 Task: Create a due date automation trigger when advanced on, on the monday after a card is due add fields without custom field "Resume" set to a date between 1 and 7 days from now at 11:00 AM.
Action: Mouse moved to (1068, 79)
Screenshot: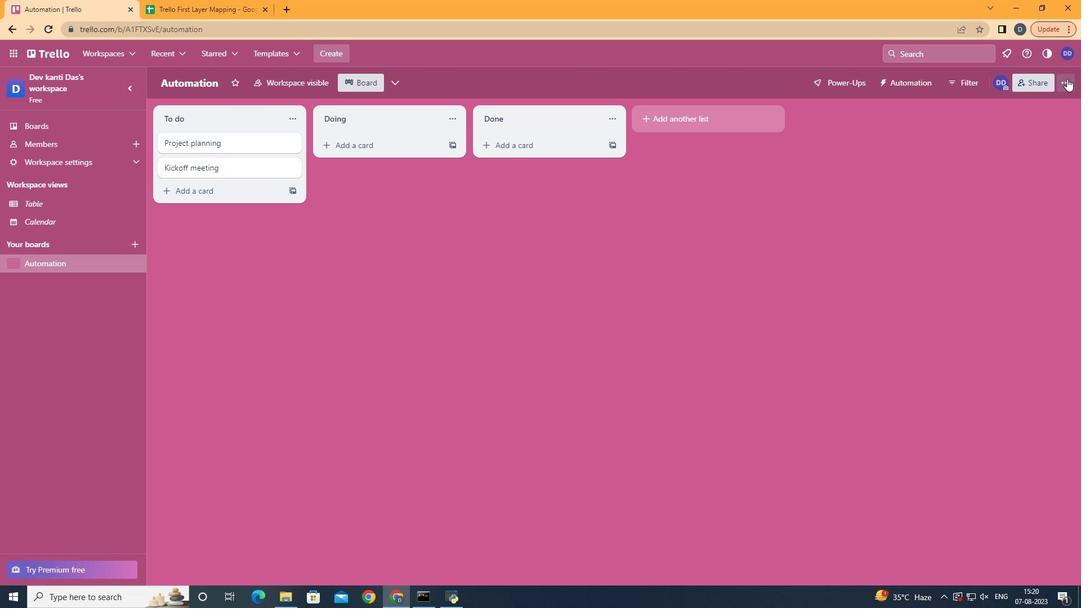 
Action: Mouse pressed left at (1068, 79)
Screenshot: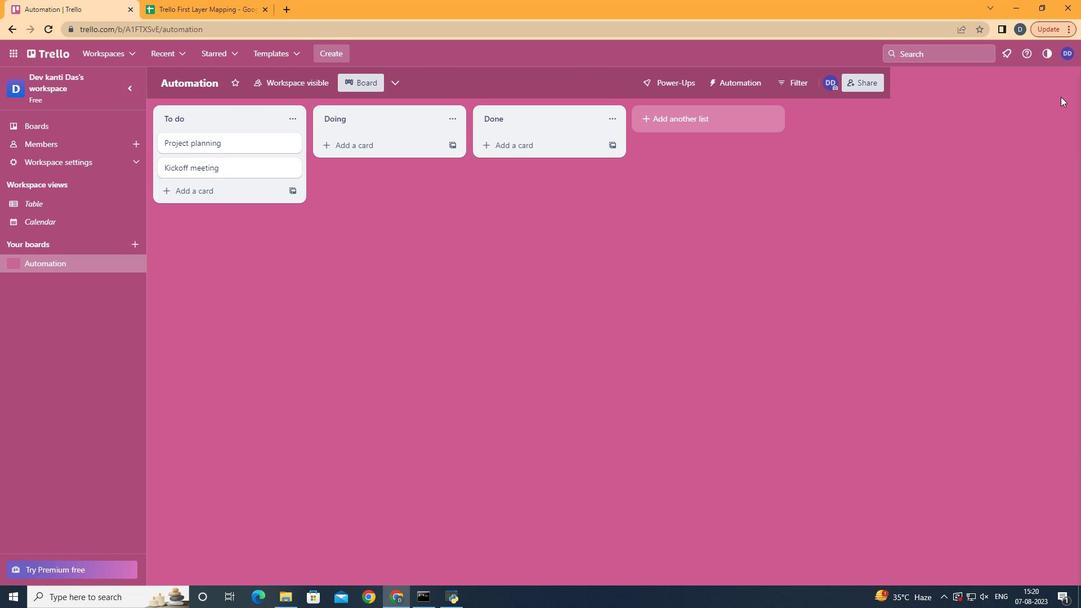 
Action: Mouse moved to (983, 243)
Screenshot: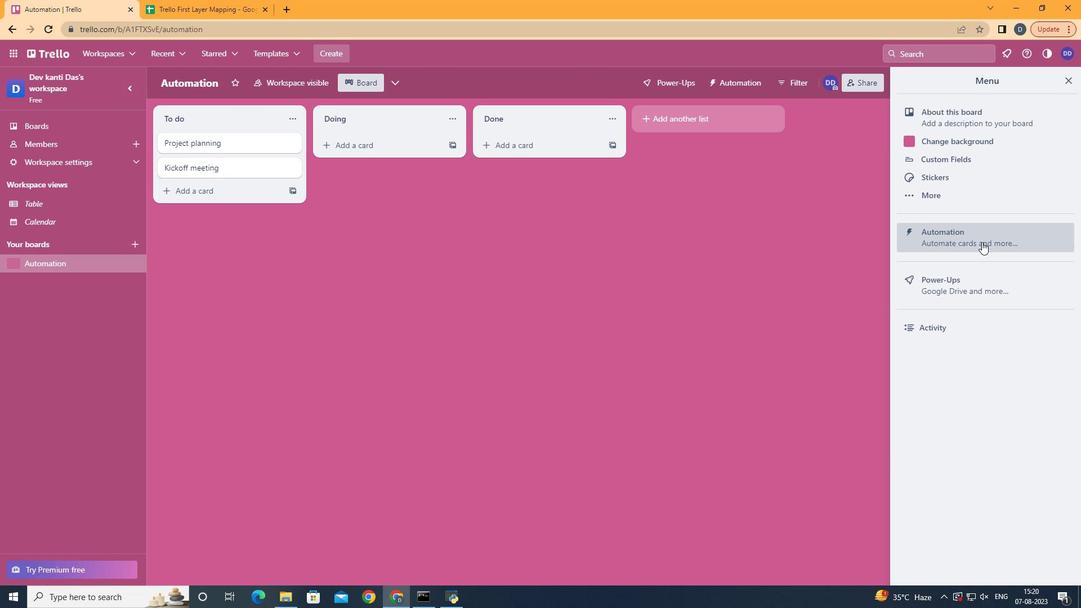 
Action: Mouse pressed left at (983, 243)
Screenshot: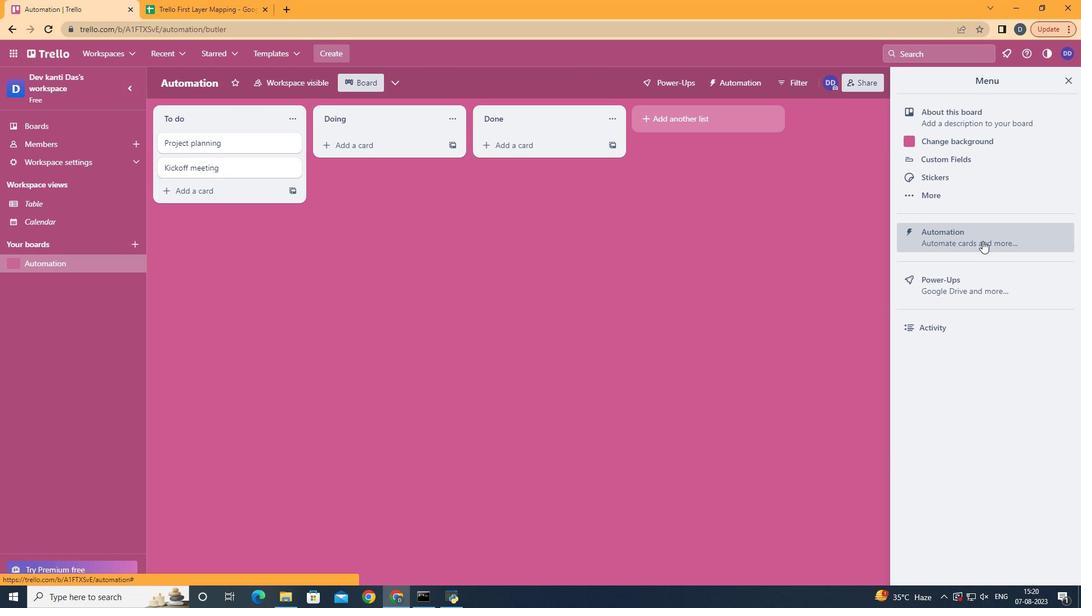 
Action: Mouse moved to (234, 232)
Screenshot: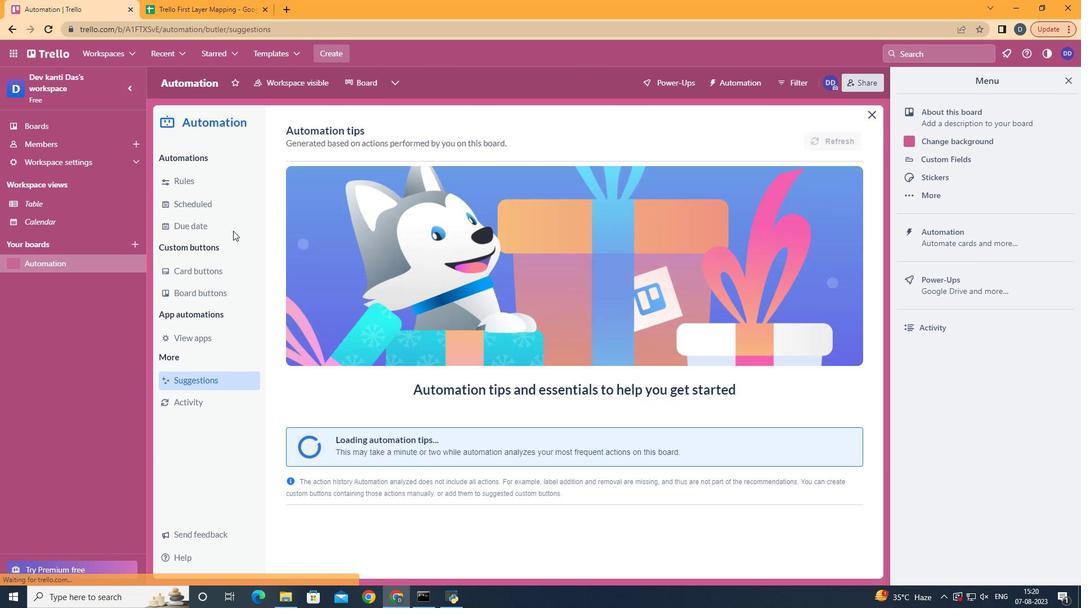 
Action: Mouse pressed left at (234, 232)
Screenshot: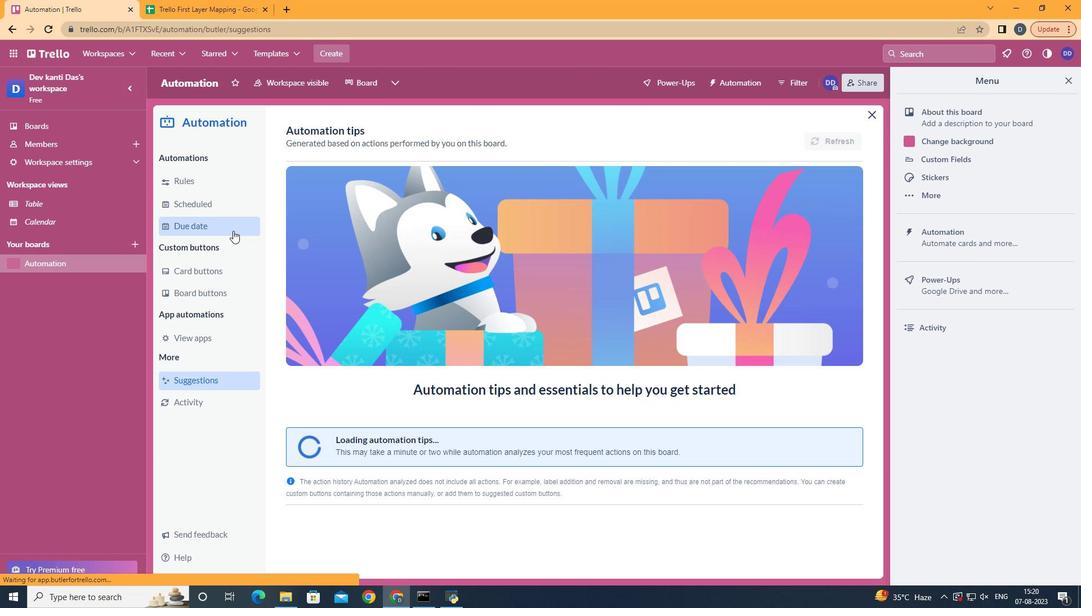 
Action: Mouse moved to (796, 139)
Screenshot: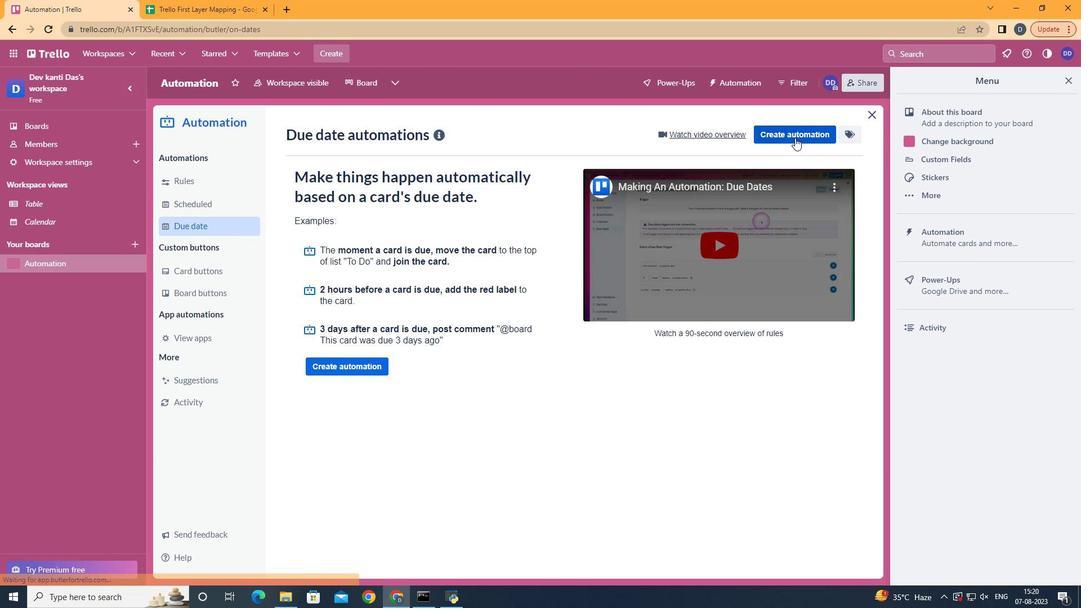 
Action: Mouse pressed left at (796, 139)
Screenshot: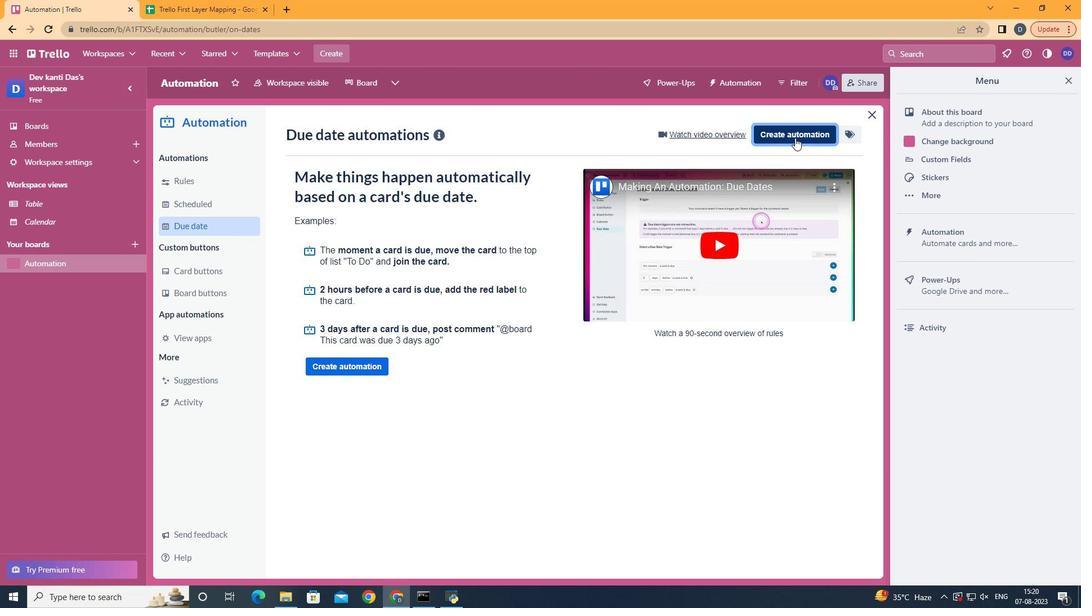 
Action: Mouse moved to (622, 242)
Screenshot: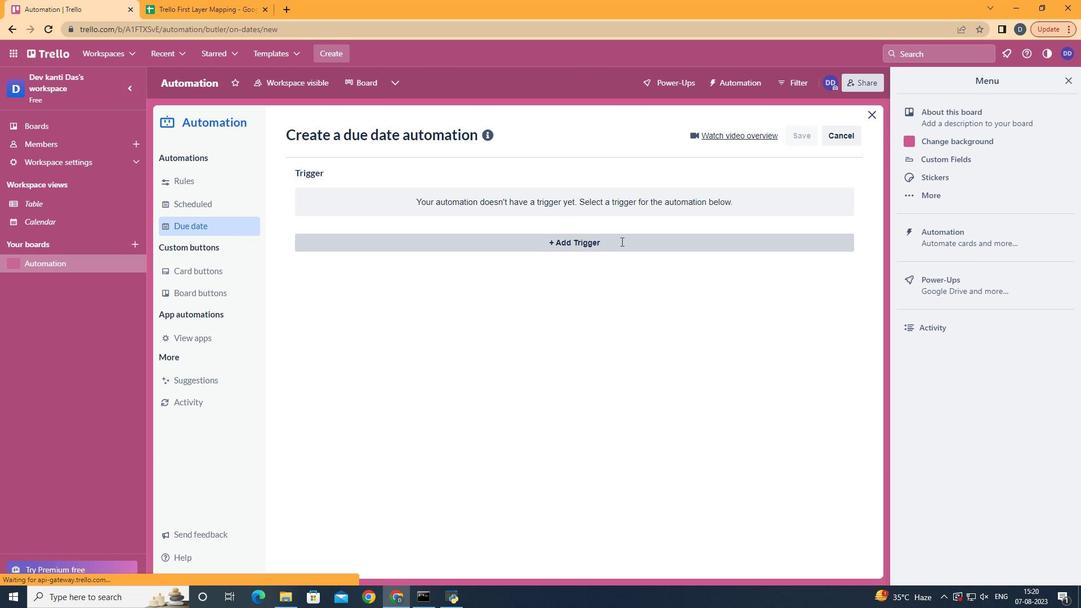 
Action: Mouse pressed left at (622, 242)
Screenshot: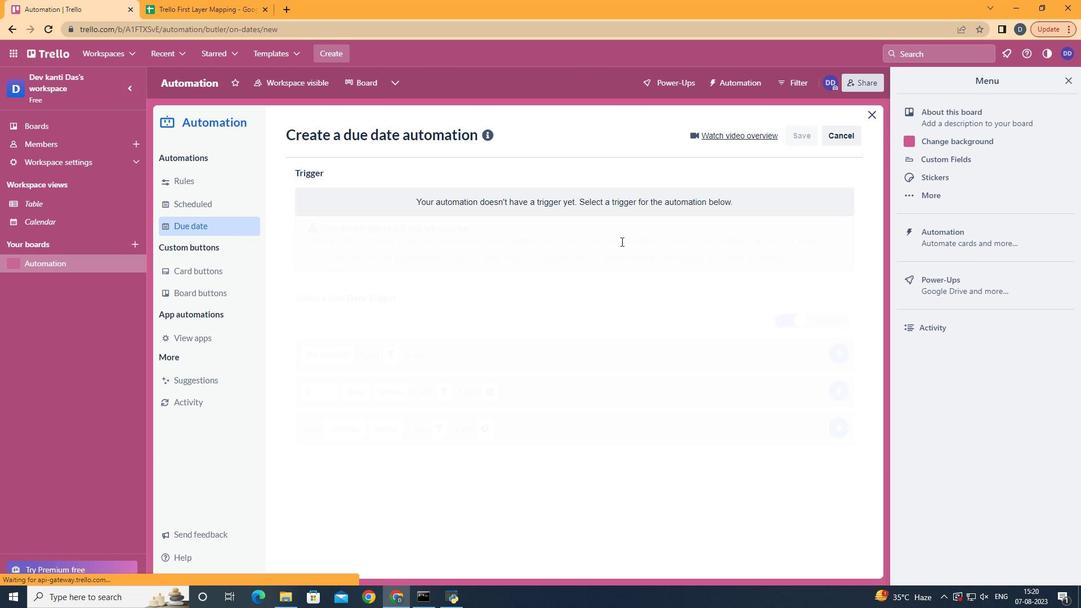 
Action: Mouse moved to (370, 291)
Screenshot: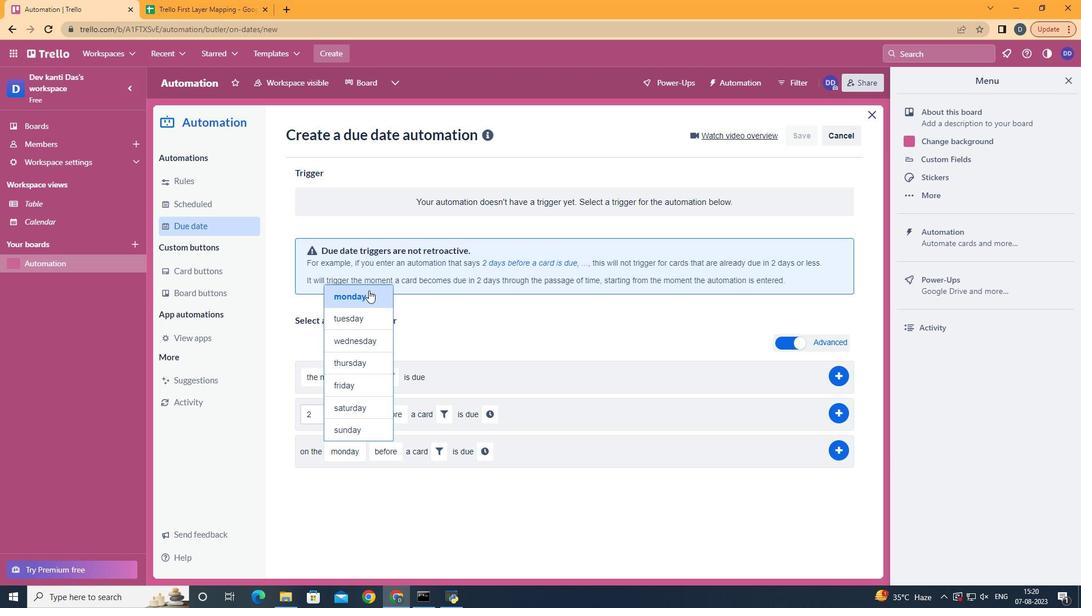 
Action: Mouse pressed left at (370, 291)
Screenshot: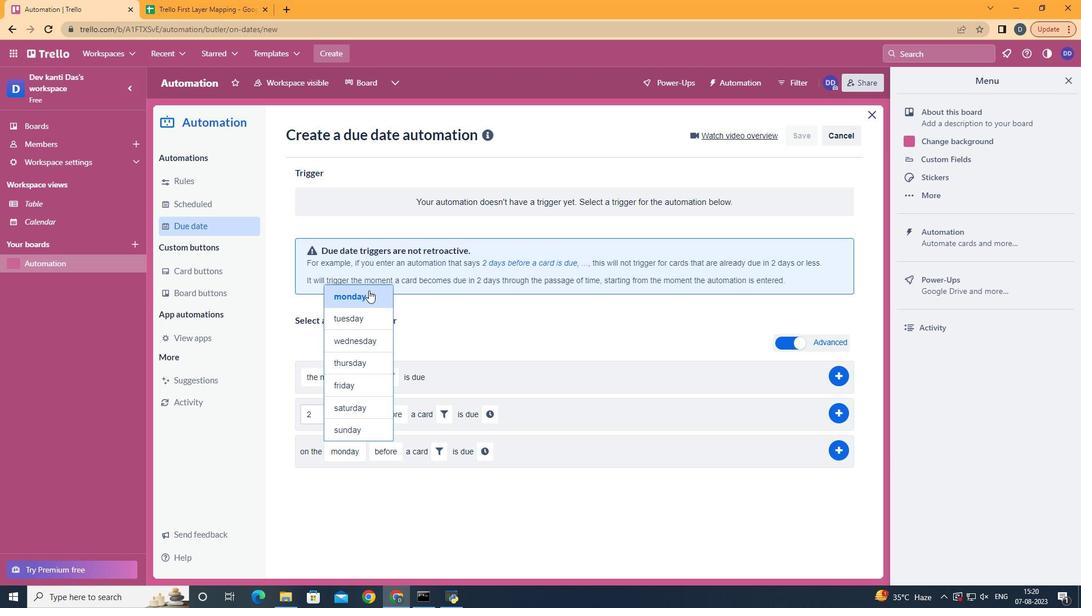 
Action: Mouse moved to (390, 491)
Screenshot: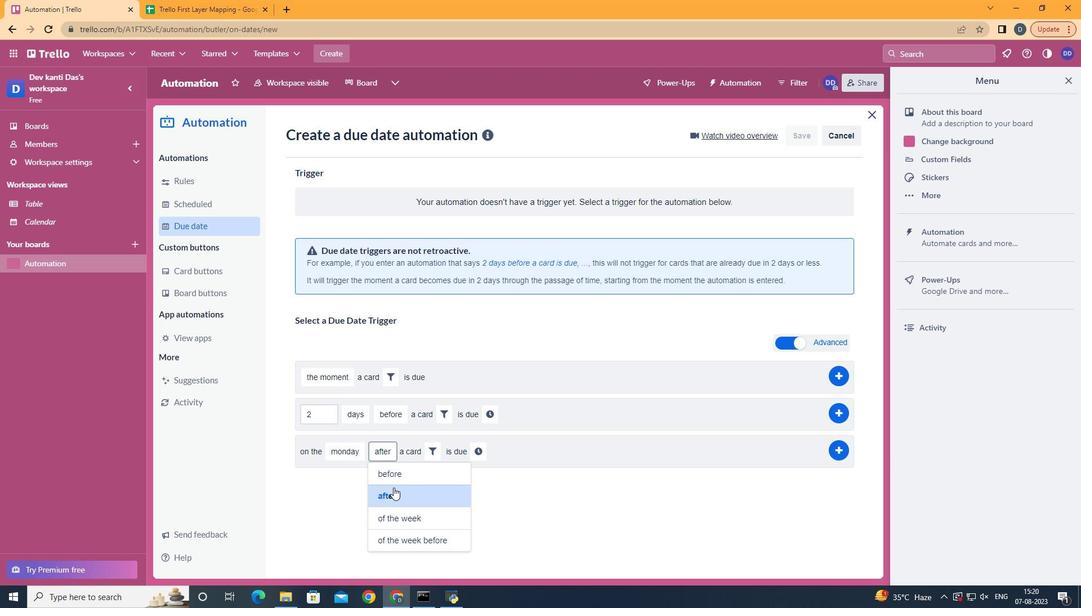 
Action: Mouse pressed left at (390, 491)
Screenshot: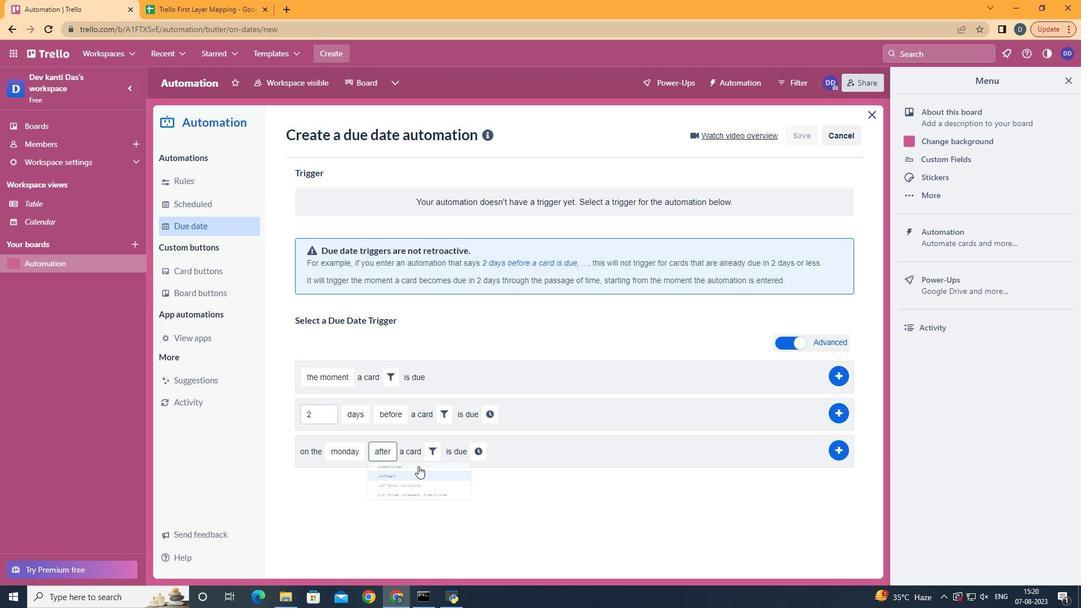 
Action: Mouse moved to (431, 451)
Screenshot: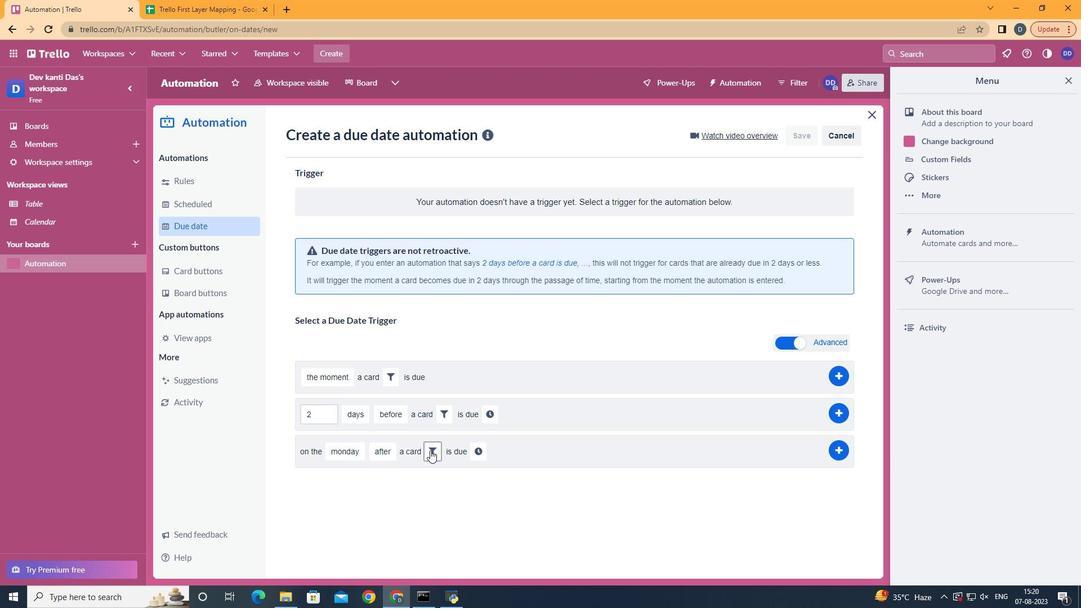 
Action: Mouse pressed left at (431, 451)
Screenshot: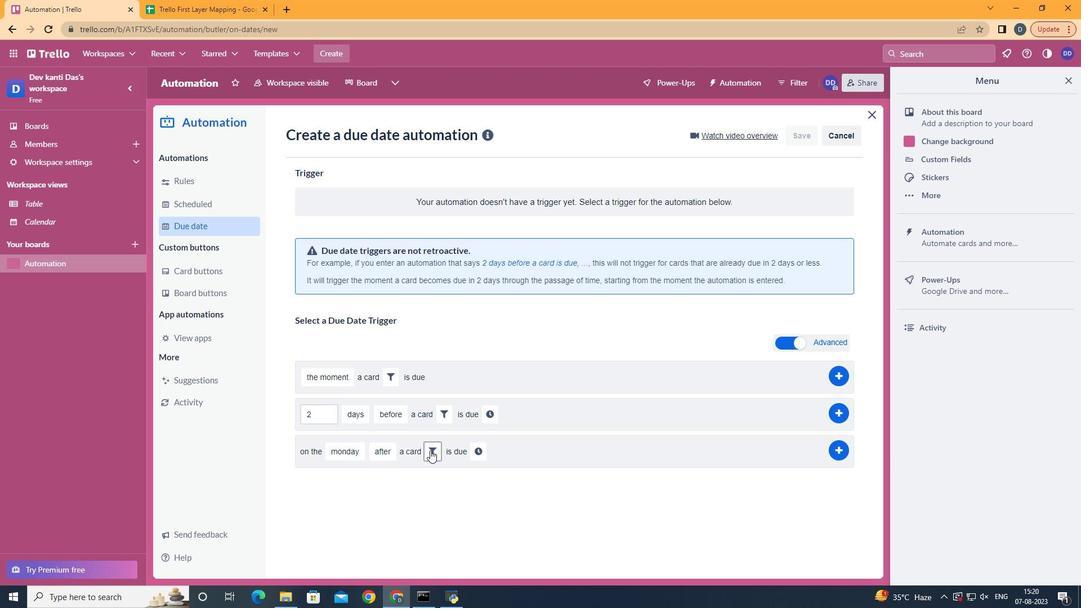 
Action: Mouse moved to (610, 491)
Screenshot: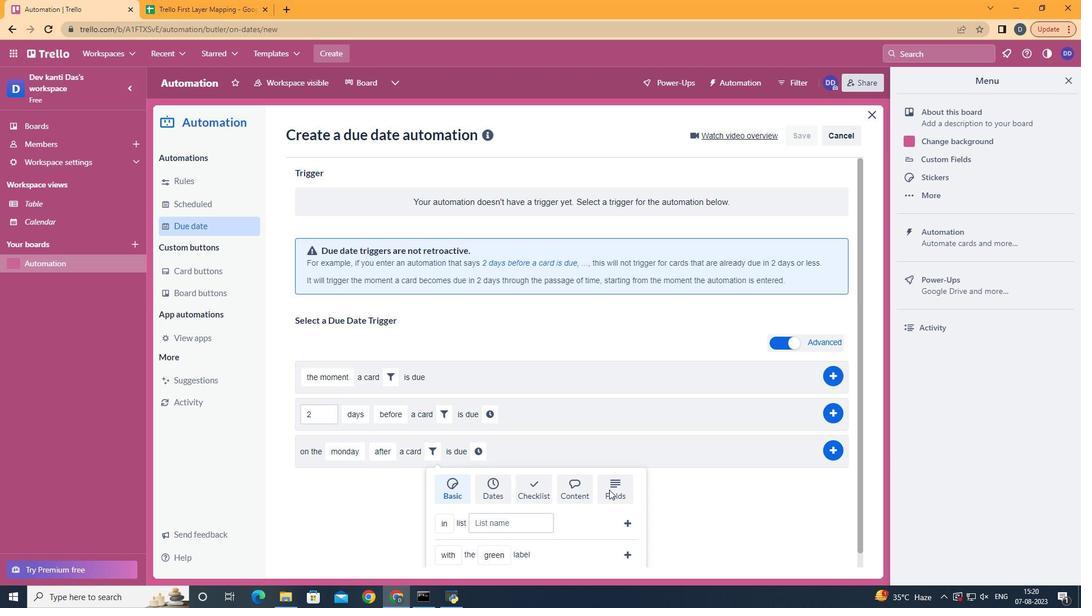 
Action: Mouse pressed left at (610, 491)
Screenshot: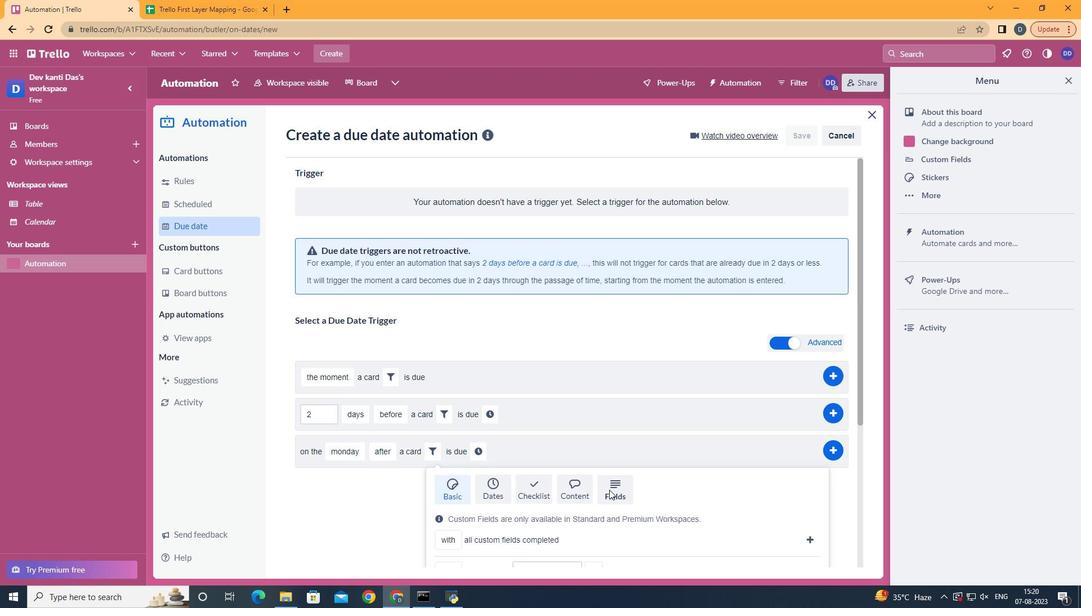 
Action: Mouse moved to (610, 491)
Screenshot: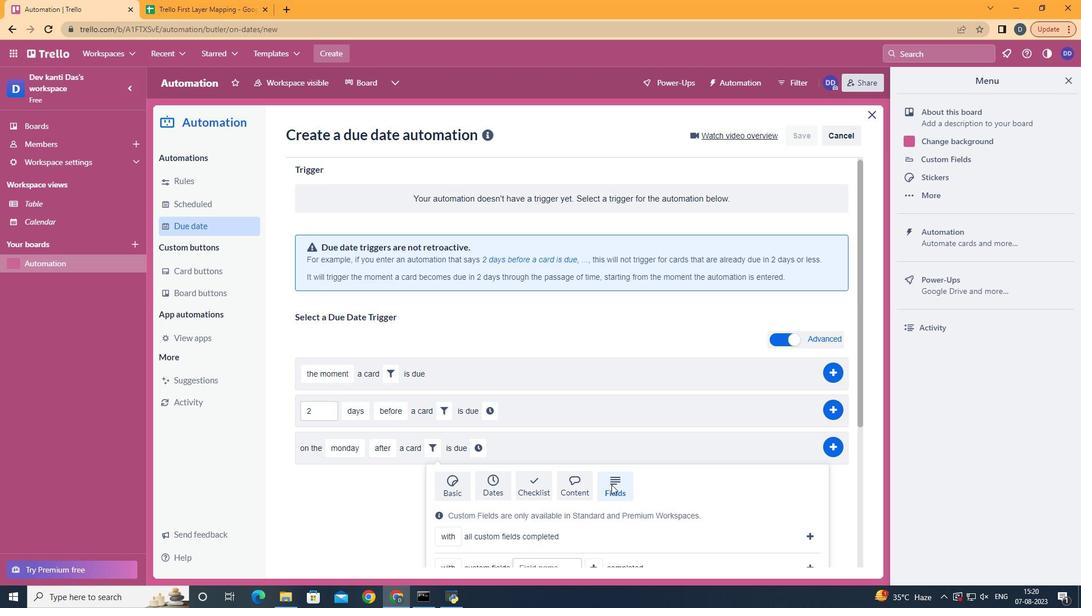 
Action: Mouse scrolled (610, 490) with delta (0, 0)
Screenshot: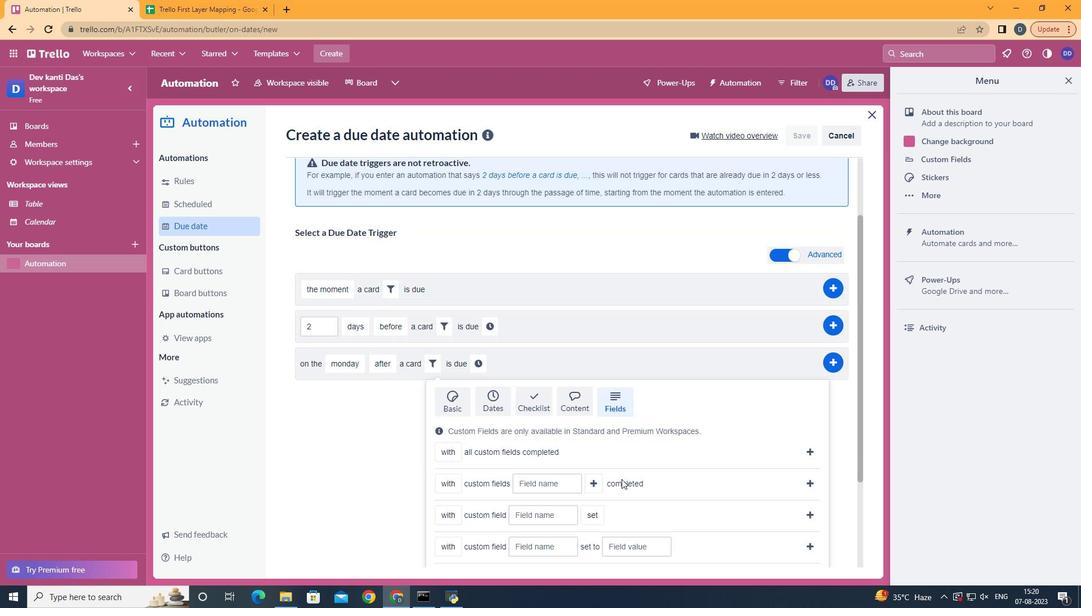 
Action: Mouse scrolled (610, 490) with delta (0, 0)
Screenshot: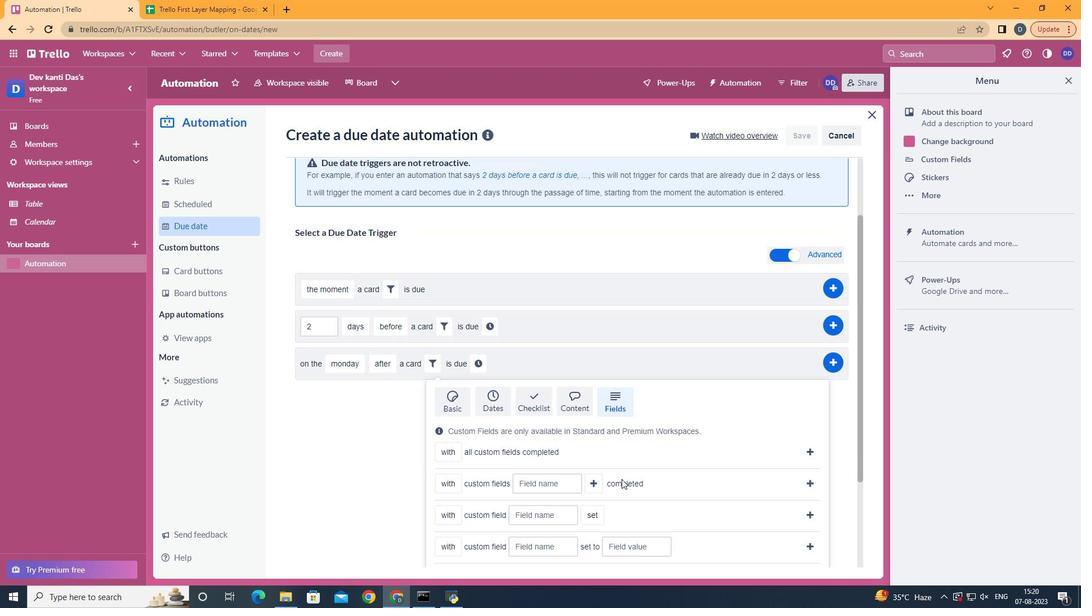 
Action: Mouse scrolled (610, 490) with delta (0, 0)
Screenshot: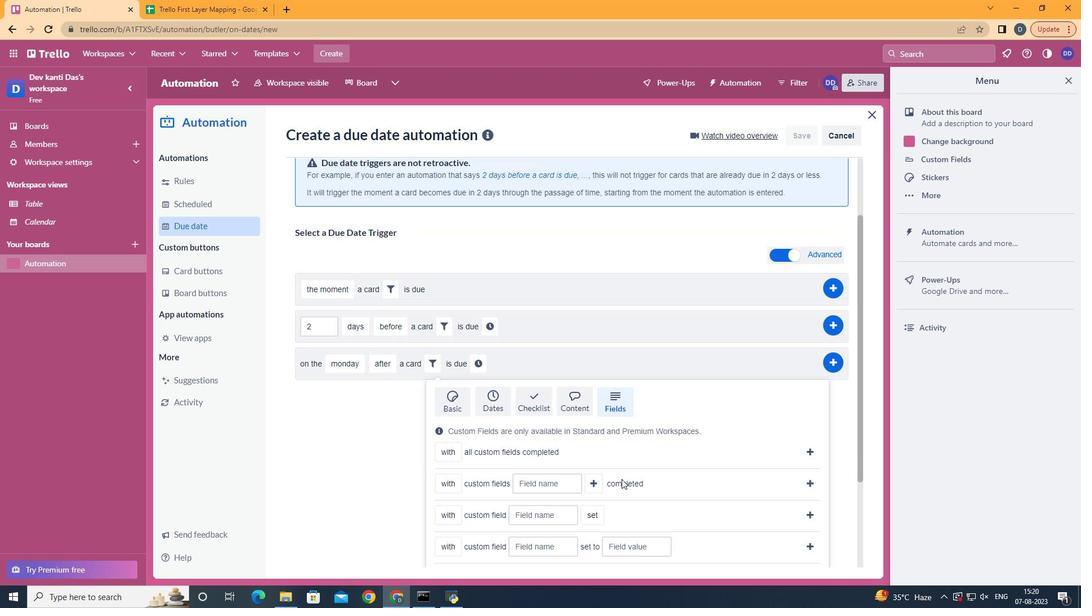 
Action: Mouse scrolled (610, 490) with delta (0, 0)
Screenshot: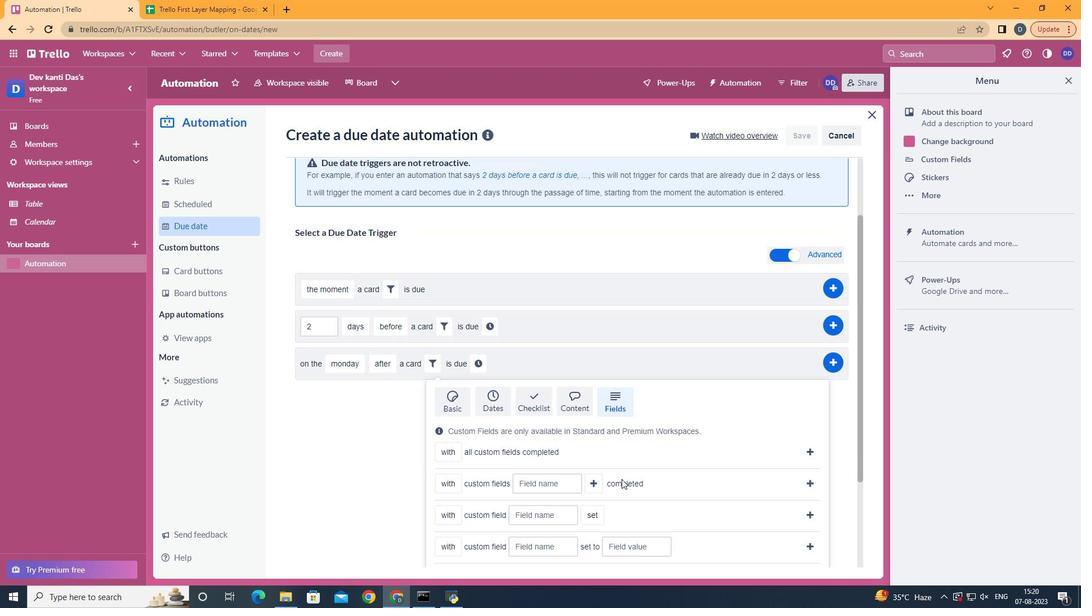 
Action: Mouse scrolled (610, 490) with delta (0, 0)
Screenshot: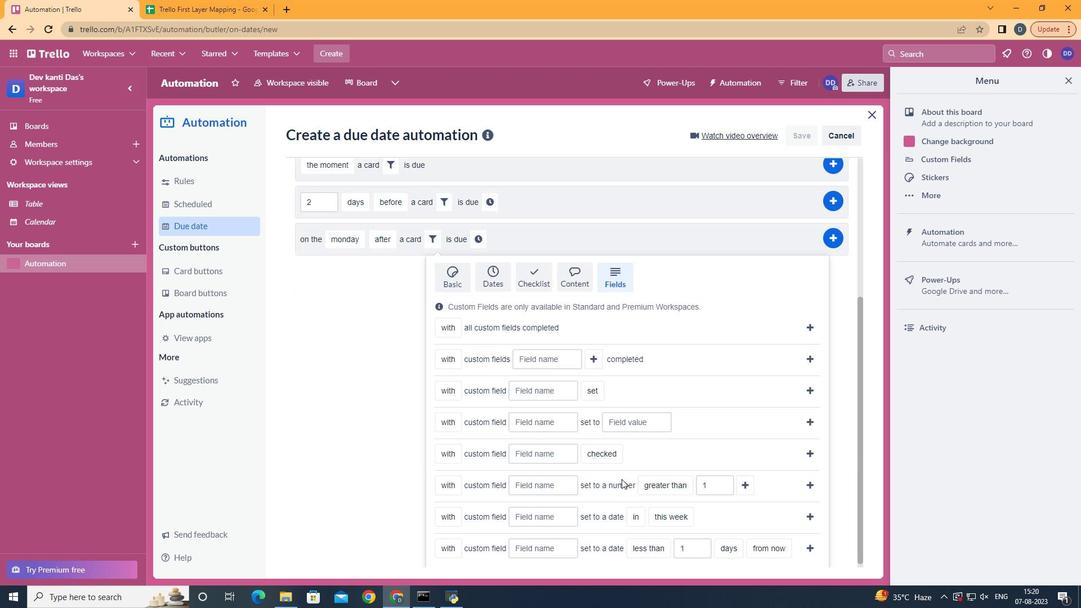
Action: Mouse moved to (610, 488)
Screenshot: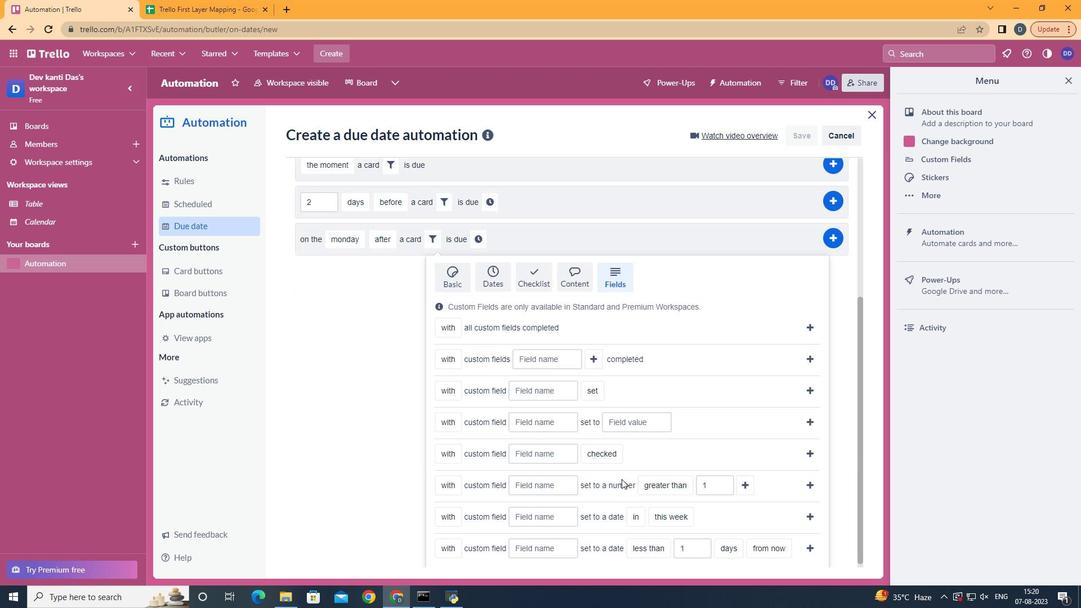 
Action: Mouse scrolled (610, 488) with delta (0, 0)
Screenshot: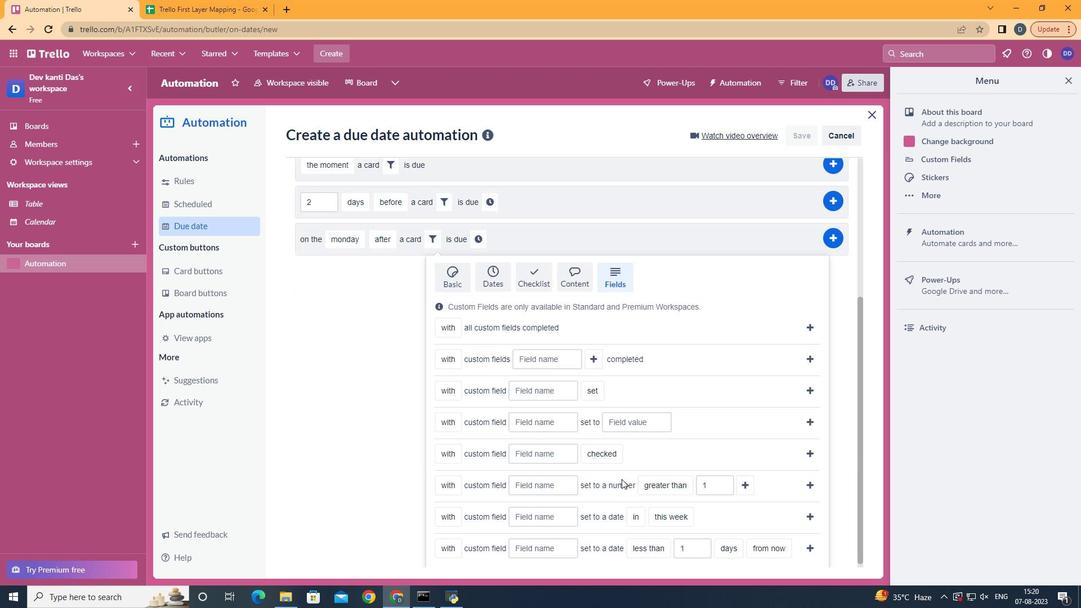 
Action: Mouse moved to (465, 516)
Screenshot: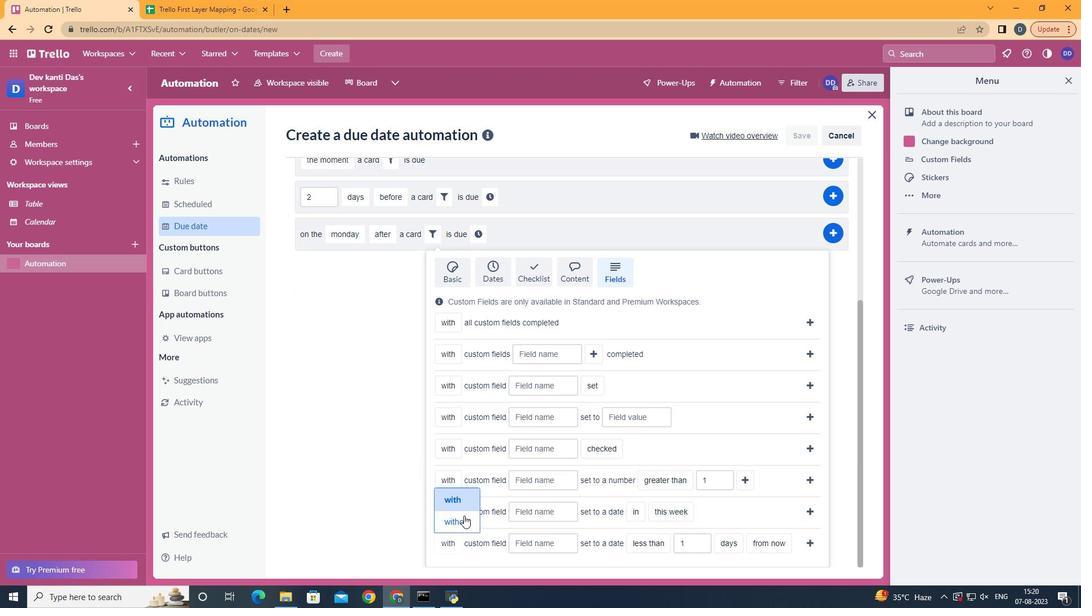 
Action: Mouse pressed left at (465, 516)
Screenshot: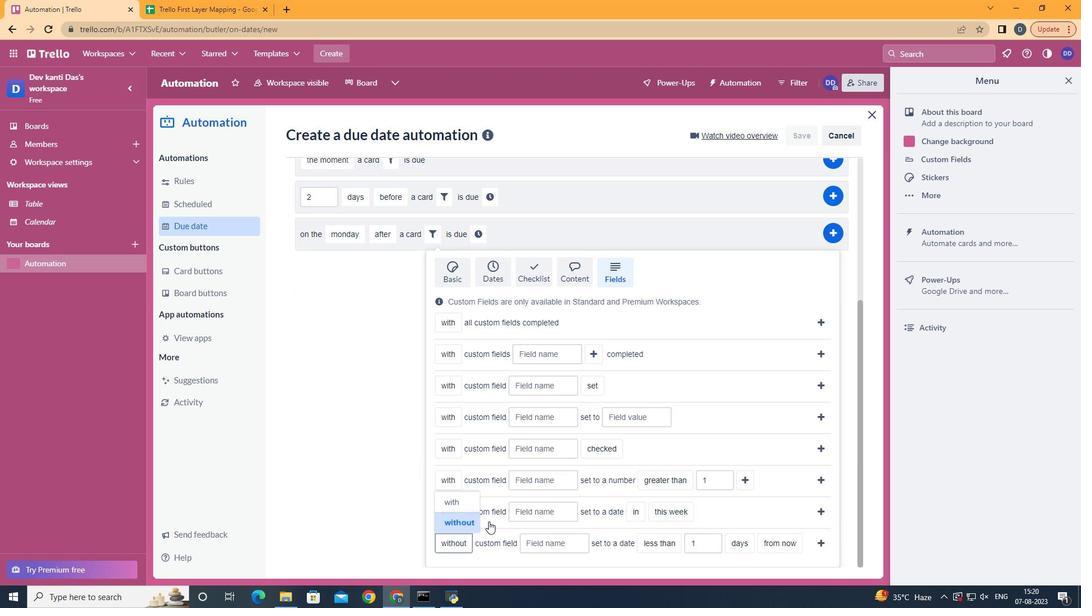 
Action: Mouse moved to (545, 546)
Screenshot: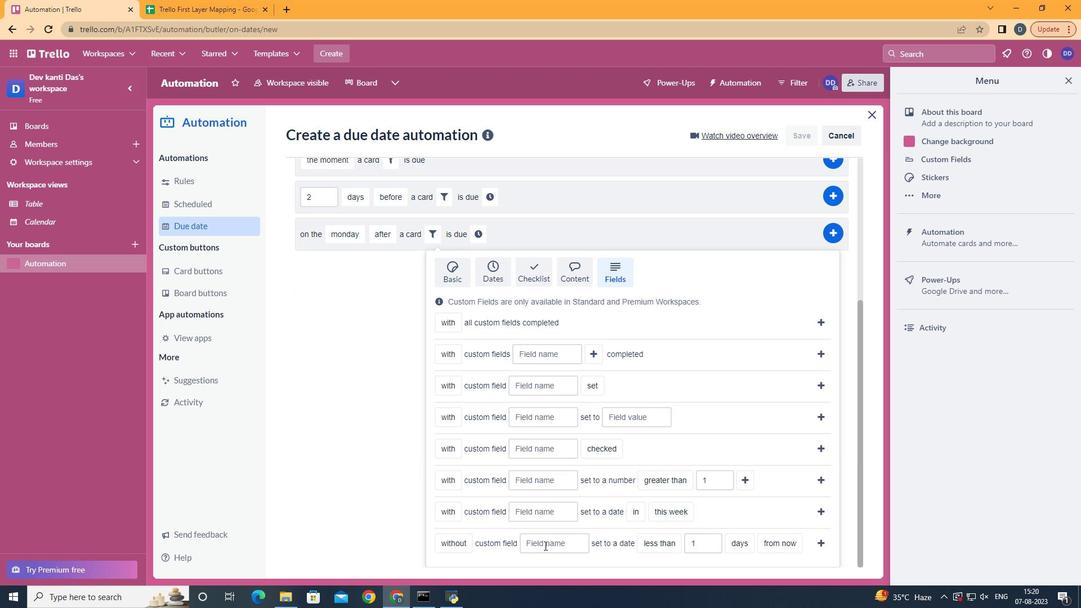 
Action: Mouse pressed left at (545, 546)
Screenshot: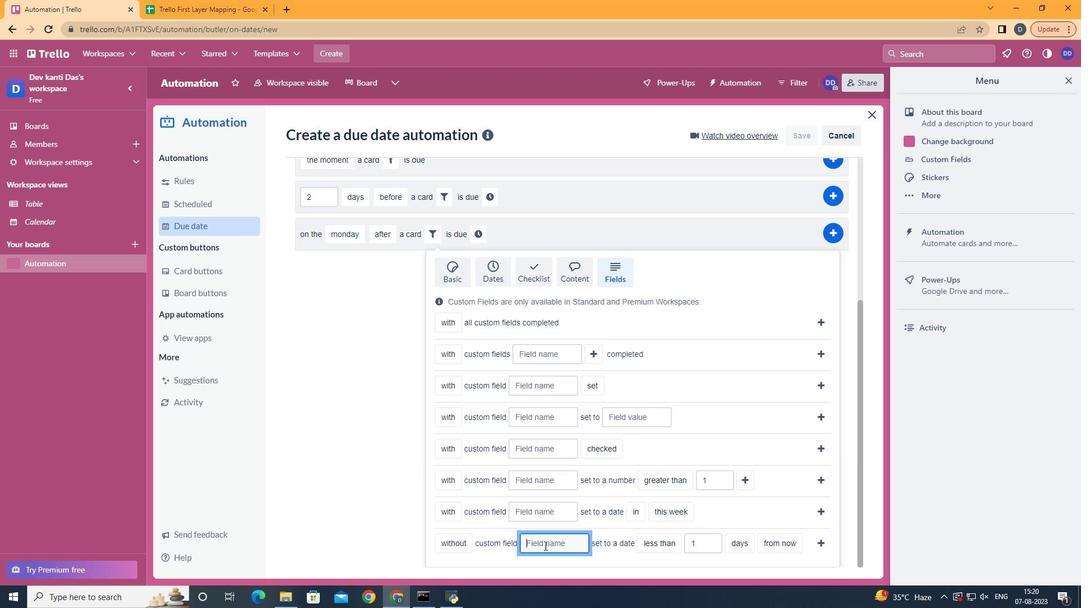 
Action: Key pressed <Key.shift>Resume
Screenshot: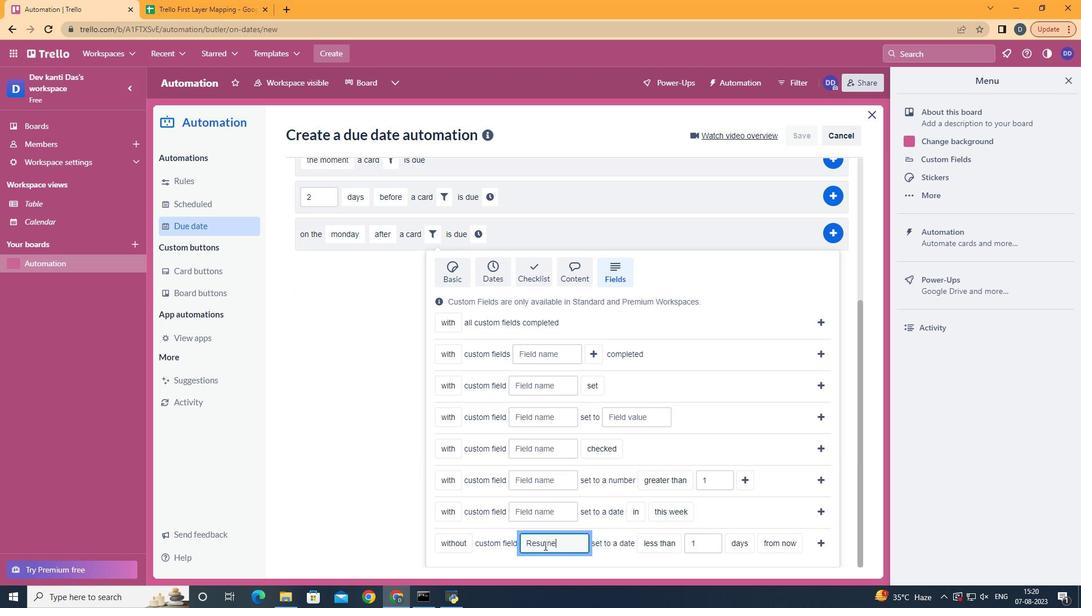 
Action: Mouse moved to (669, 528)
Screenshot: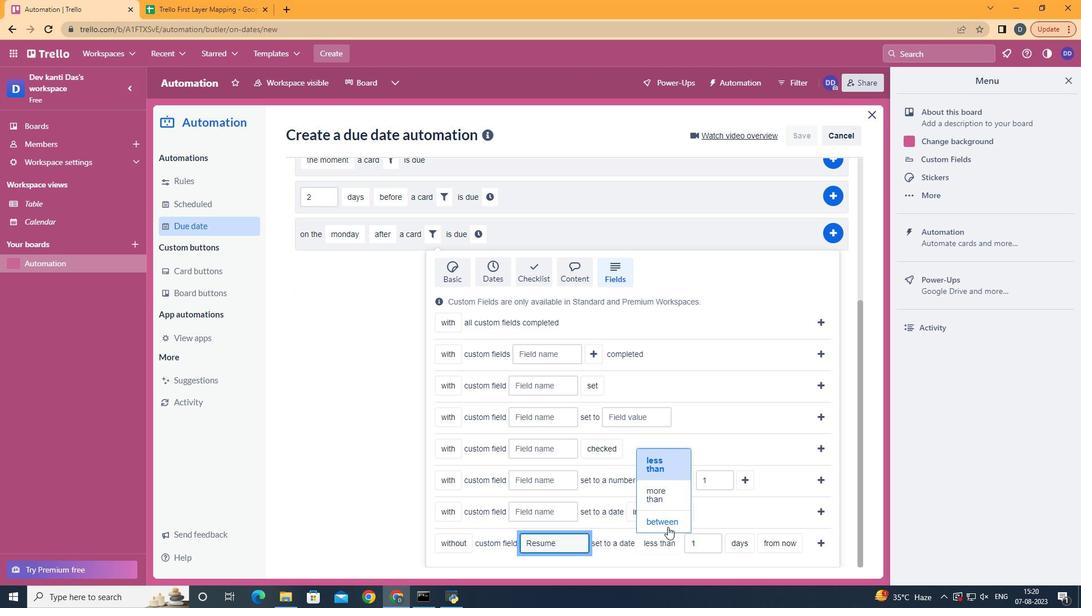 
Action: Mouse pressed left at (669, 528)
Screenshot: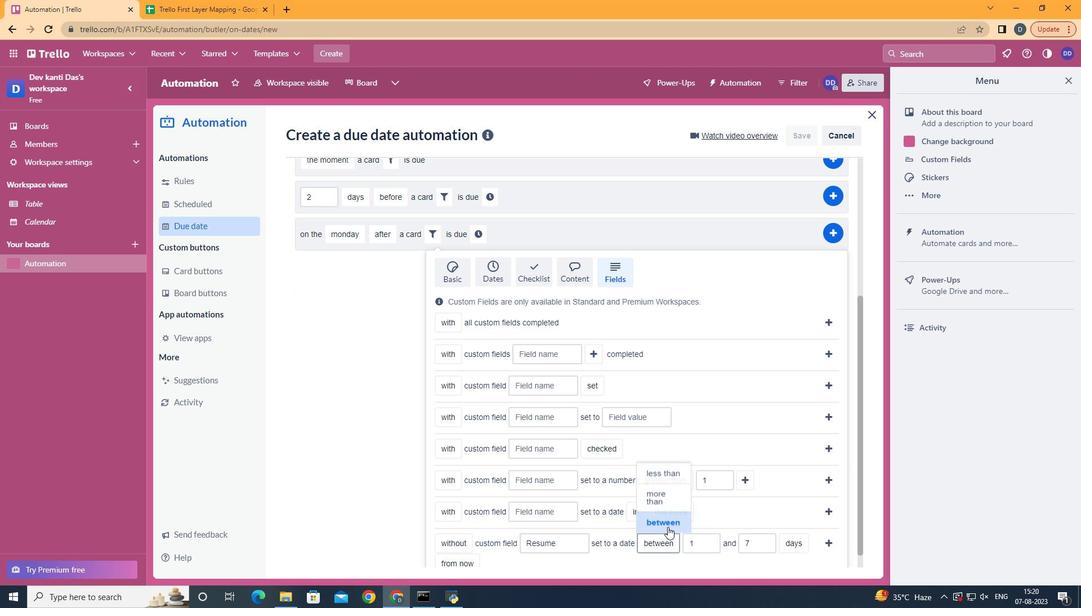
Action: Mouse moved to (733, 515)
Screenshot: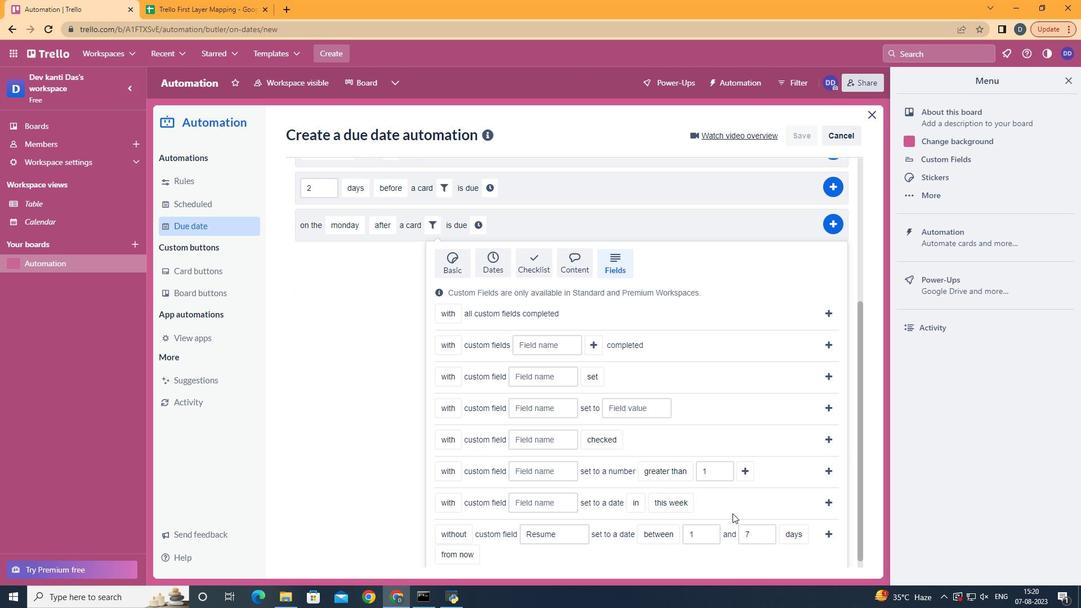
Action: Mouse scrolled (733, 515) with delta (0, 0)
Screenshot: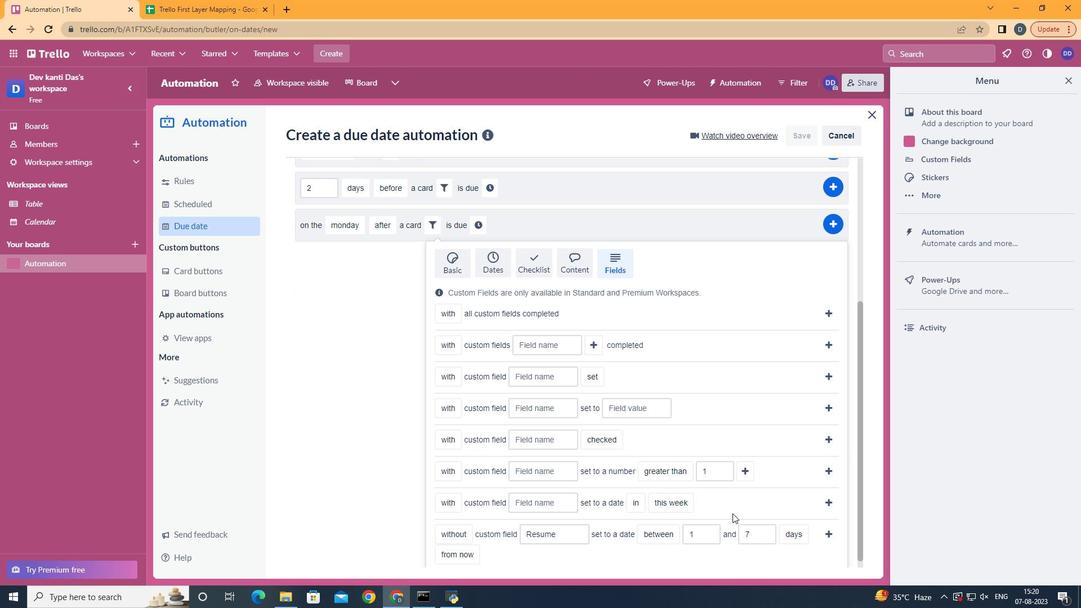 
Action: Mouse scrolled (733, 515) with delta (0, 0)
Screenshot: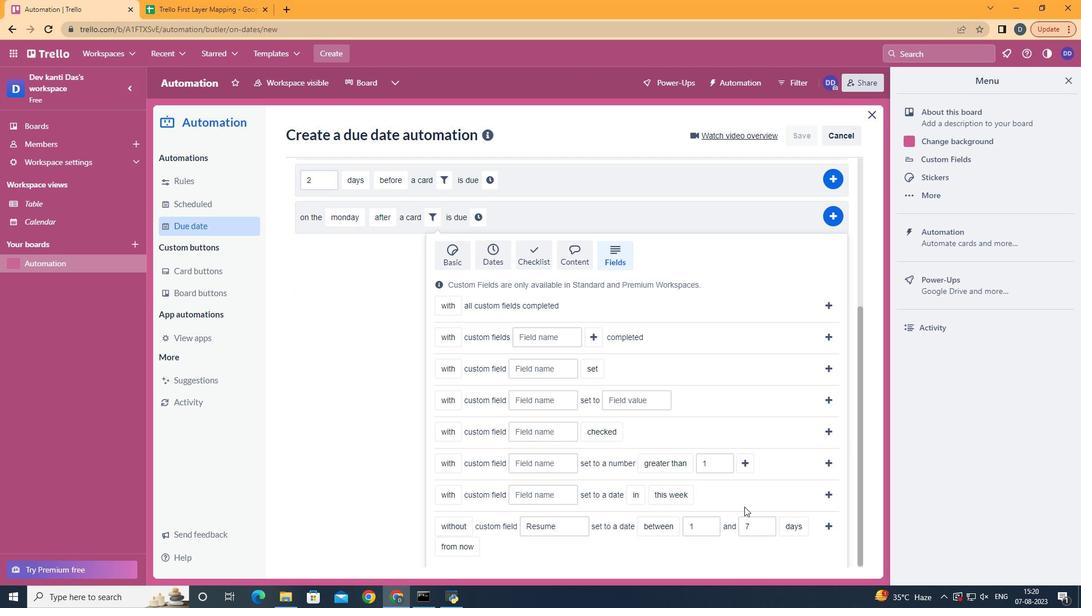 
Action: Mouse scrolled (733, 515) with delta (0, 0)
Screenshot: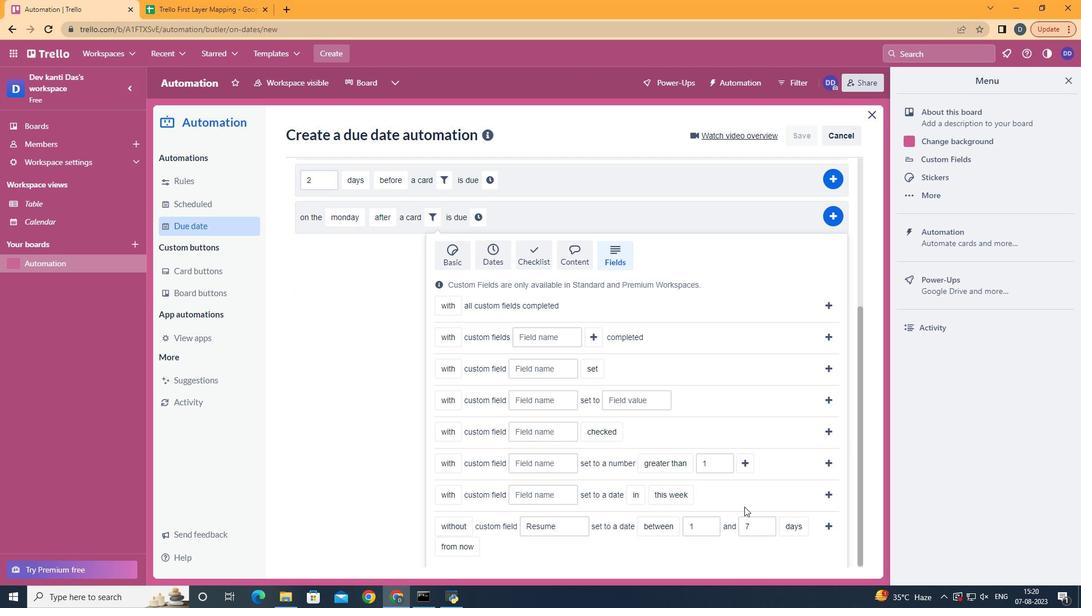 
Action: Mouse scrolled (733, 515) with delta (0, 0)
Screenshot: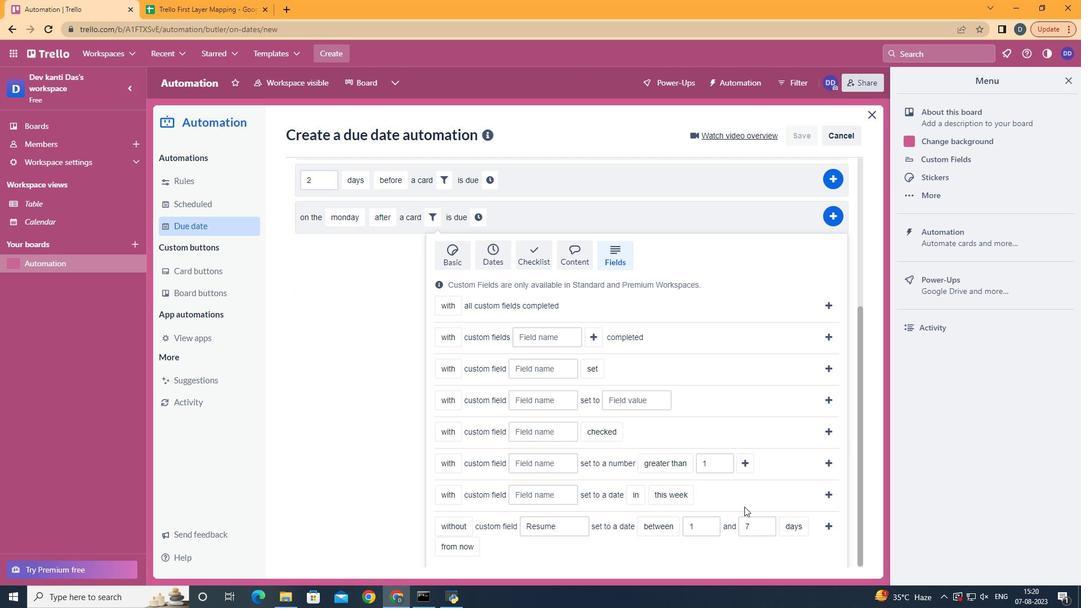 
Action: Mouse moved to (804, 485)
Screenshot: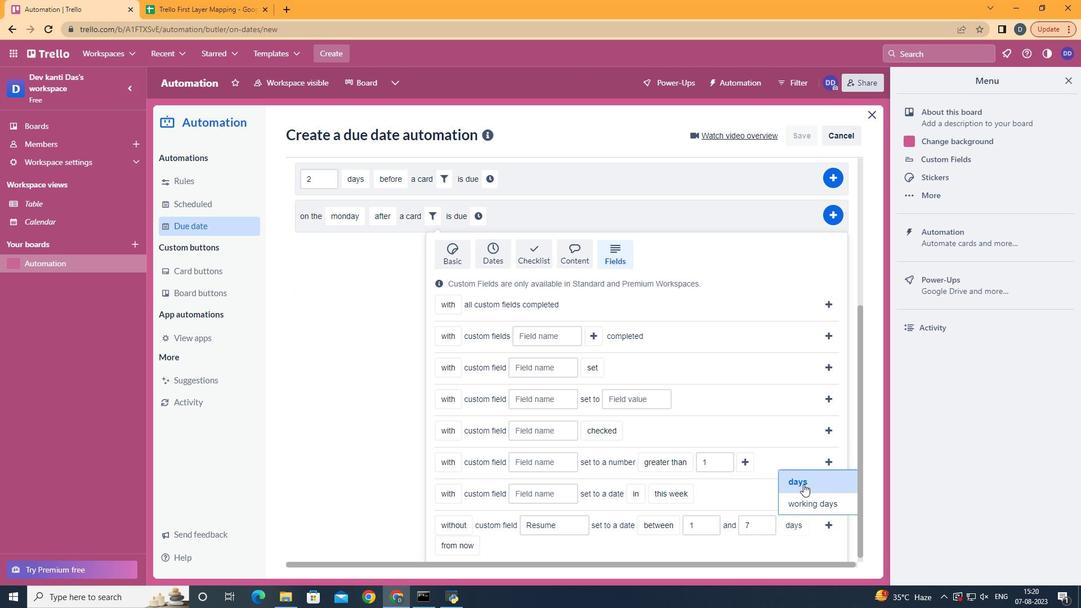 
Action: Mouse pressed left at (804, 485)
Screenshot: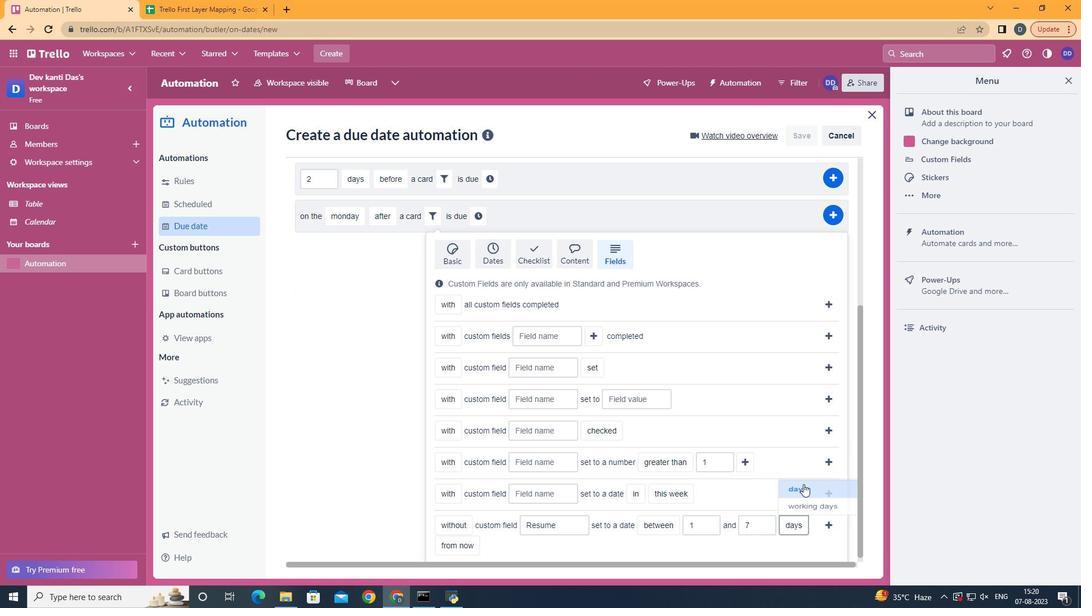
Action: Mouse moved to (469, 495)
Screenshot: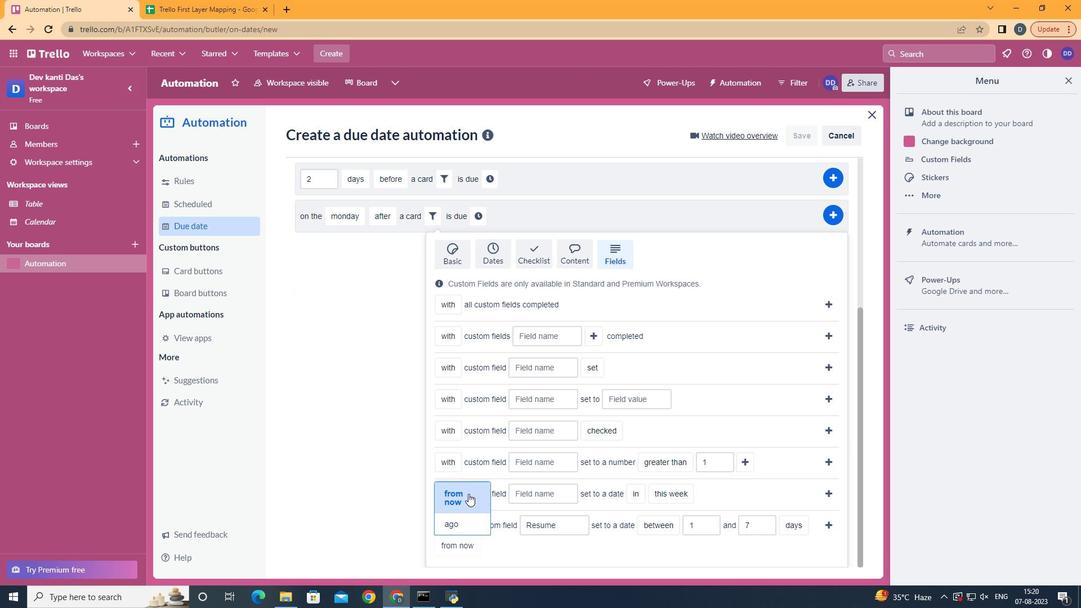 
Action: Mouse pressed left at (469, 495)
Screenshot: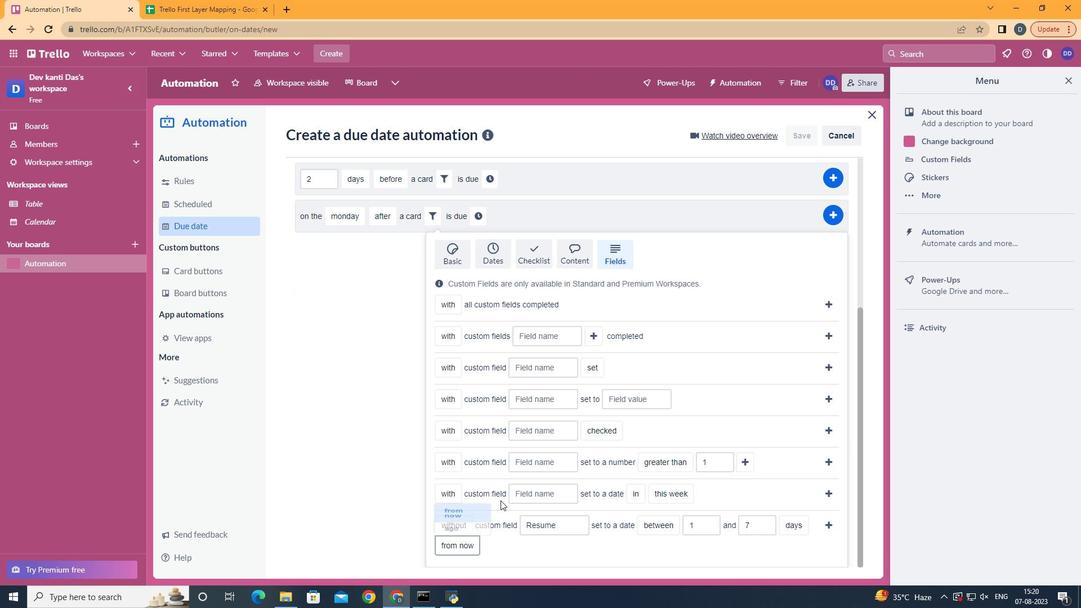 
Action: Mouse moved to (828, 527)
Screenshot: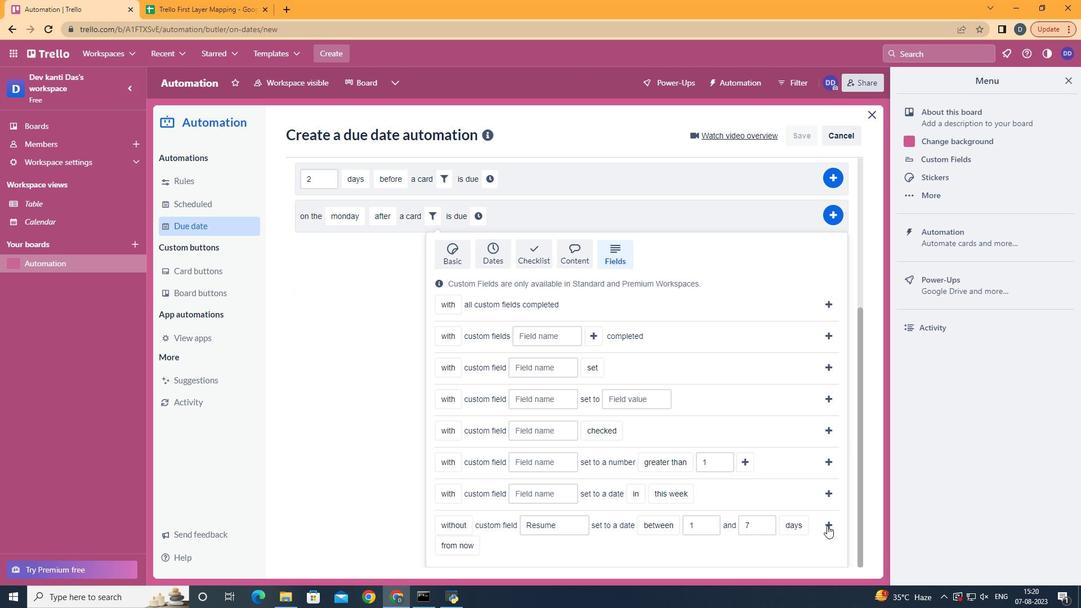 
Action: Mouse pressed left at (828, 527)
Screenshot: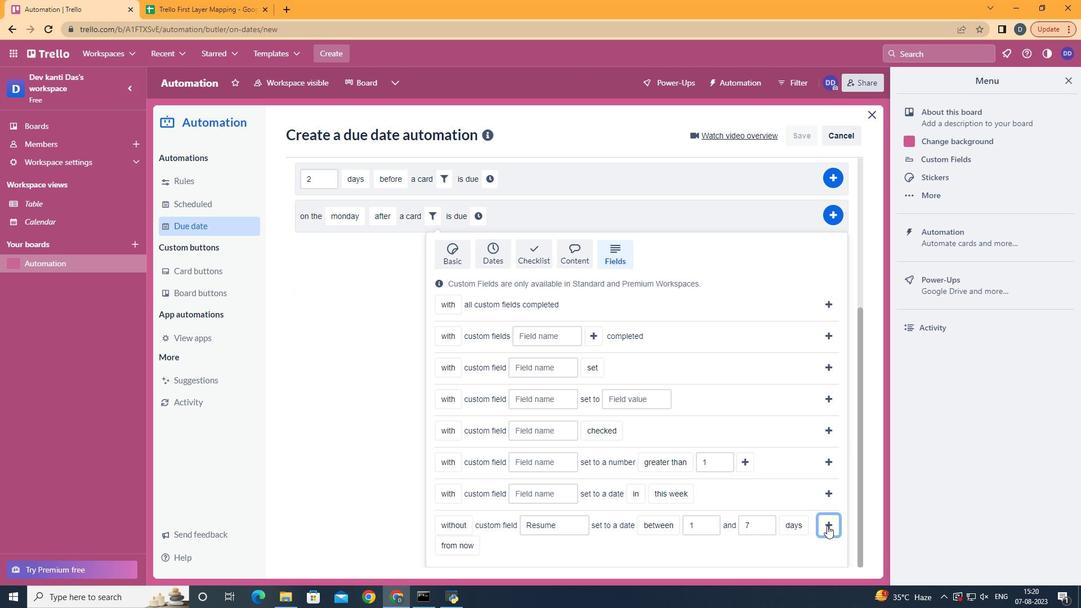 
Action: Mouse moved to (767, 451)
Screenshot: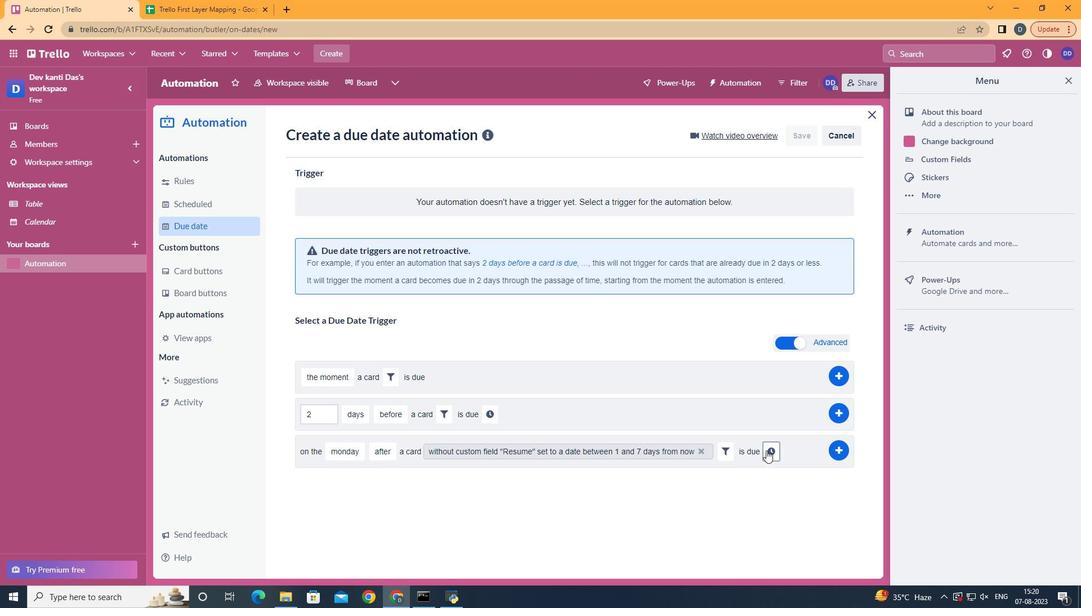 
Action: Mouse pressed left at (767, 451)
Screenshot: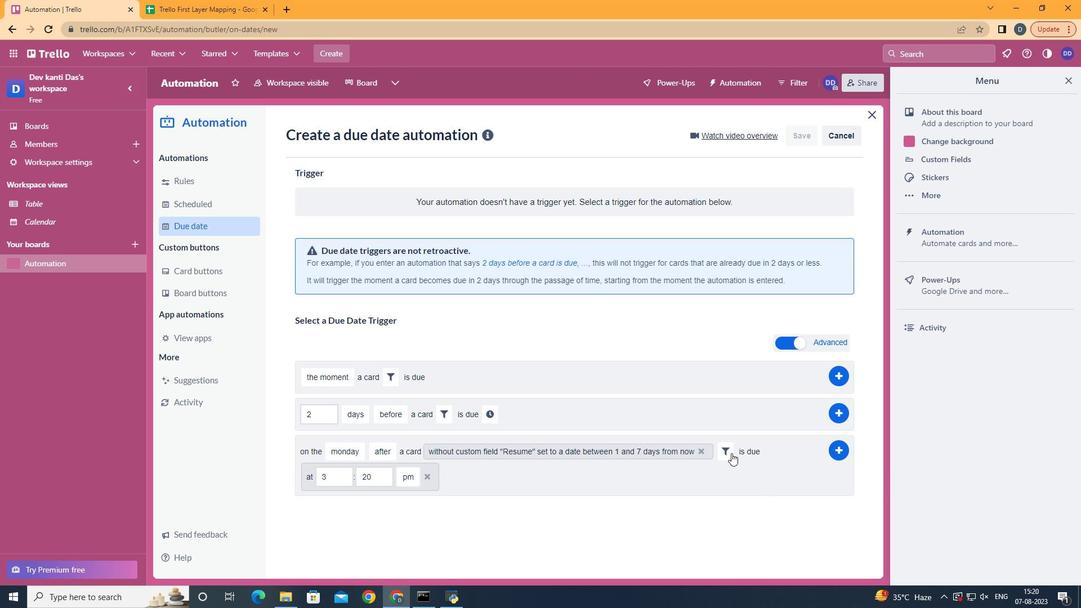 
Action: Mouse moved to (346, 479)
Screenshot: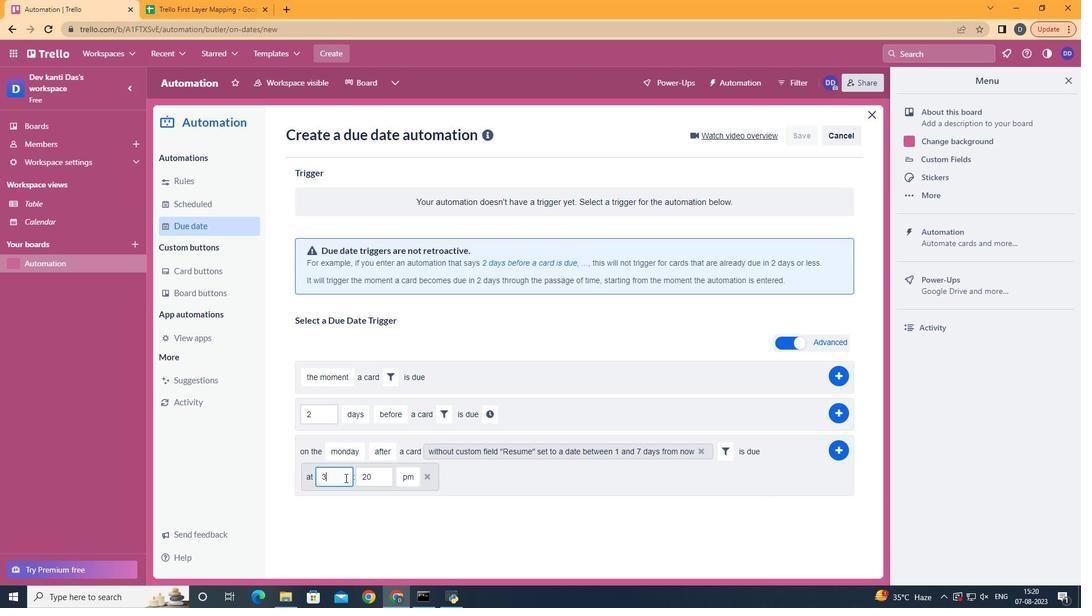 
Action: Mouse pressed left at (346, 479)
Screenshot: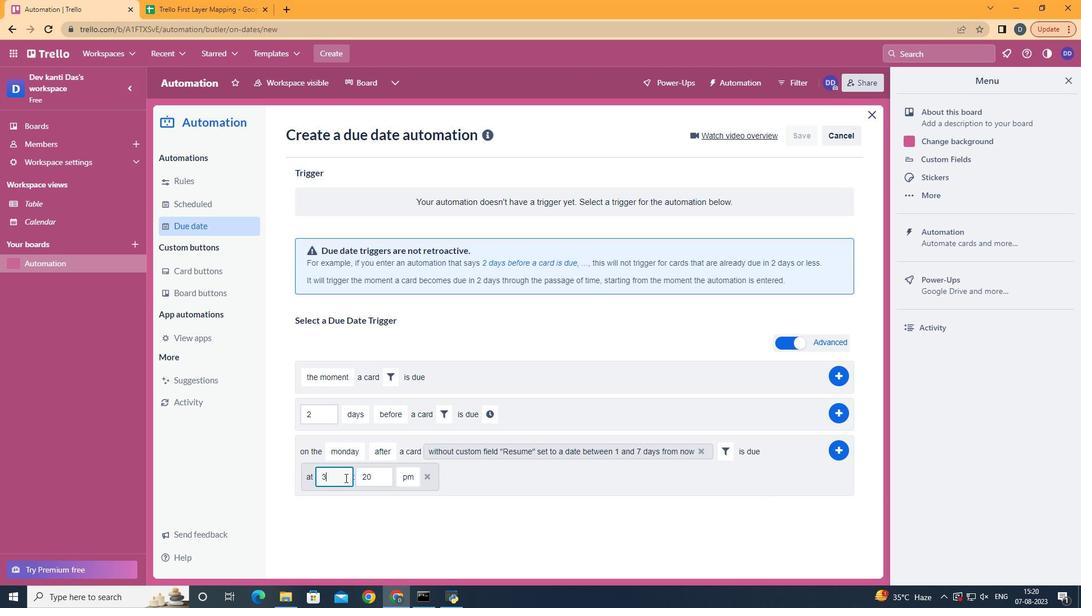 
Action: Mouse moved to (346, 479)
Screenshot: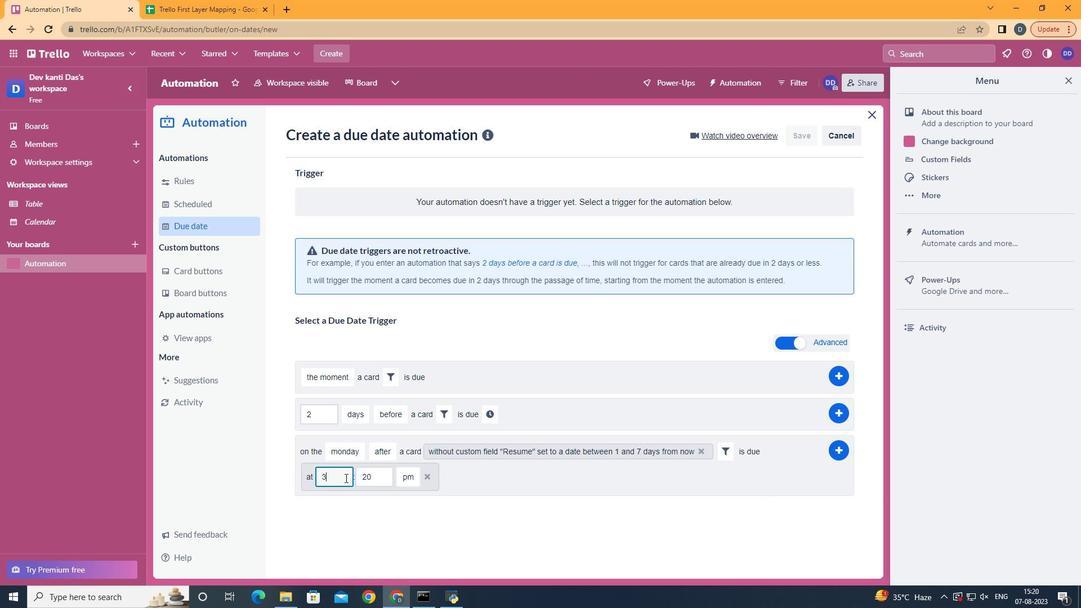 
Action: Key pressed <Key.backspace>11
Screenshot: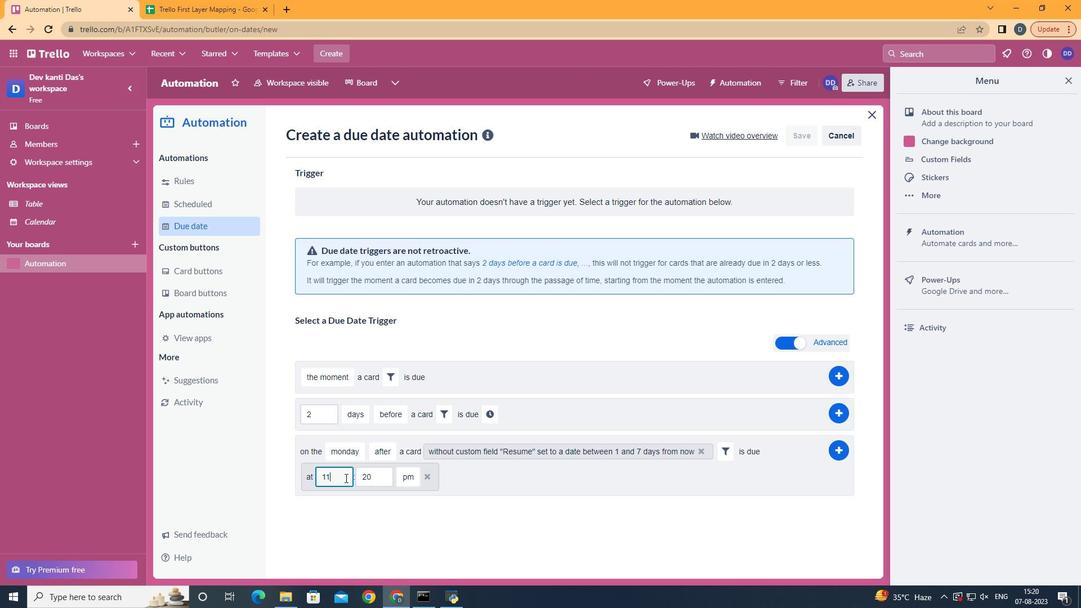 
Action: Mouse moved to (385, 480)
Screenshot: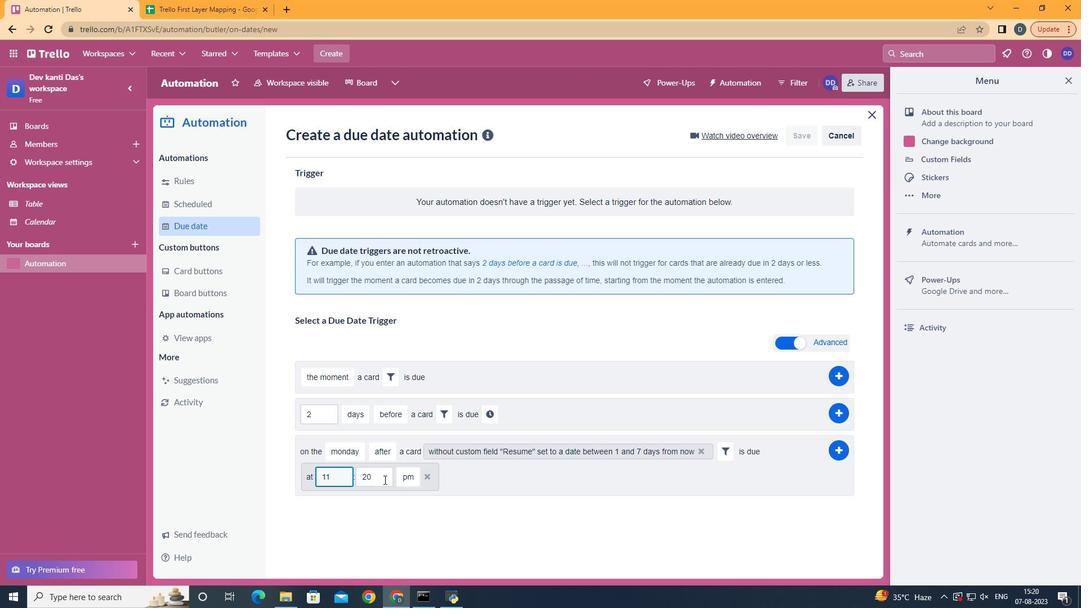 
Action: Mouse pressed left at (385, 480)
Screenshot: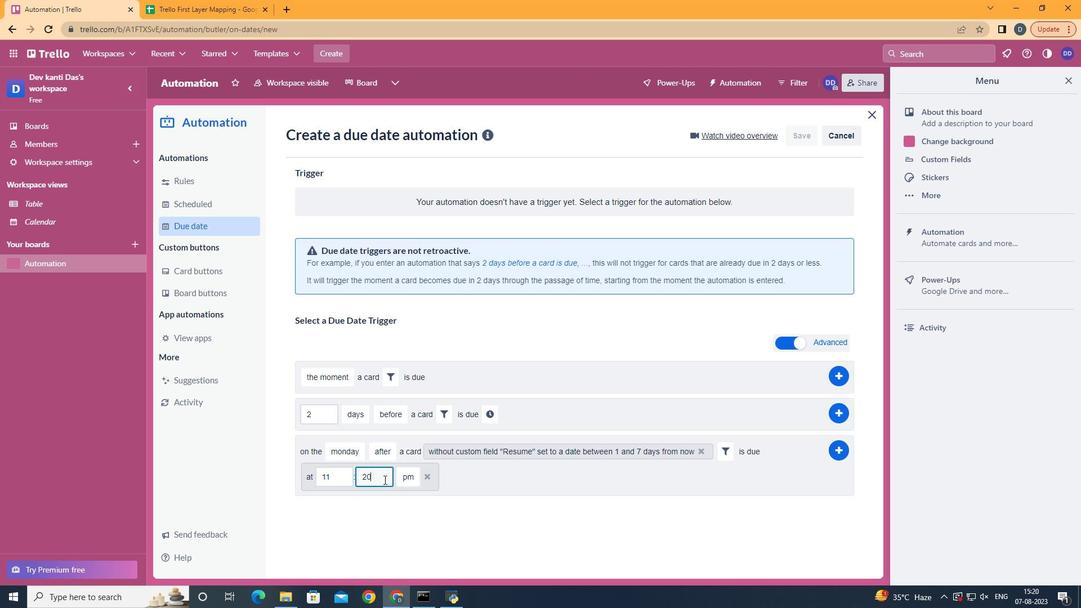 
Action: Mouse moved to (379, 483)
Screenshot: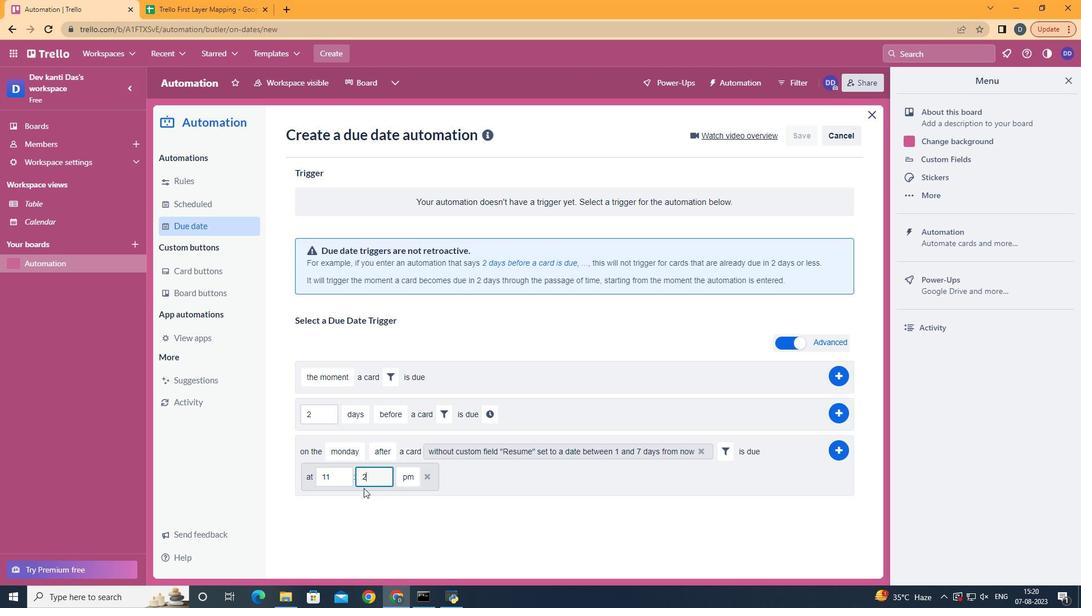 
Action: Key pressed <Key.backspace>
Screenshot: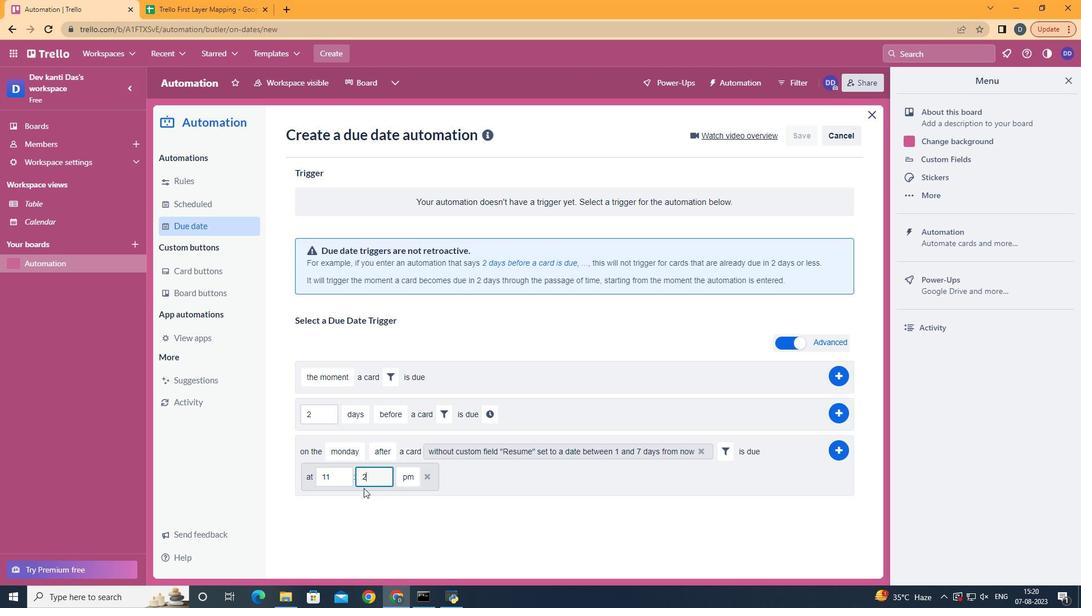 
Action: Mouse moved to (364, 489)
Screenshot: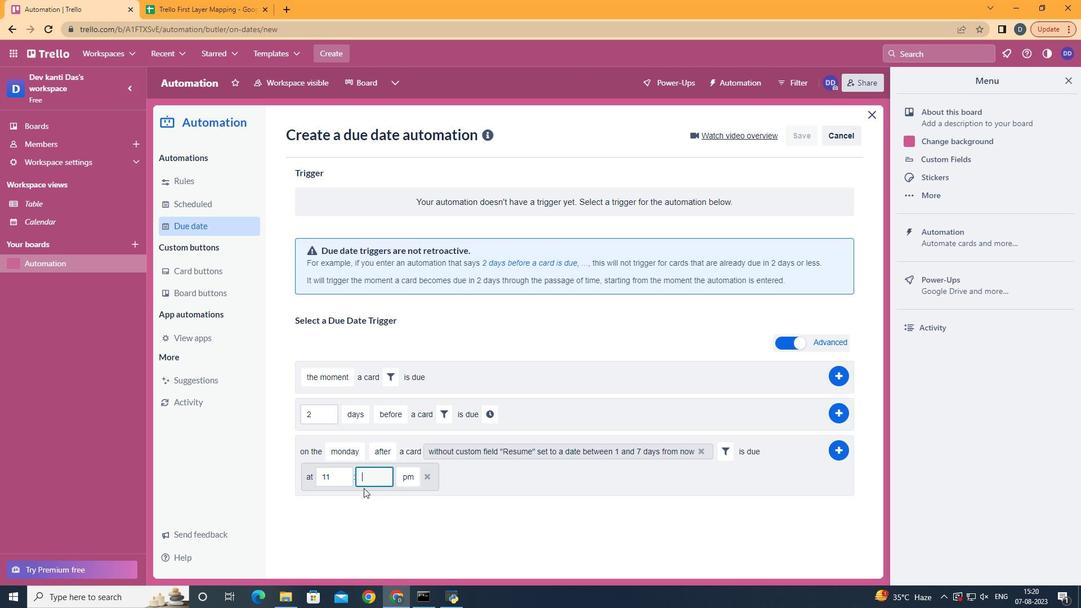 
Action: Key pressed <Key.backspace>00
Screenshot: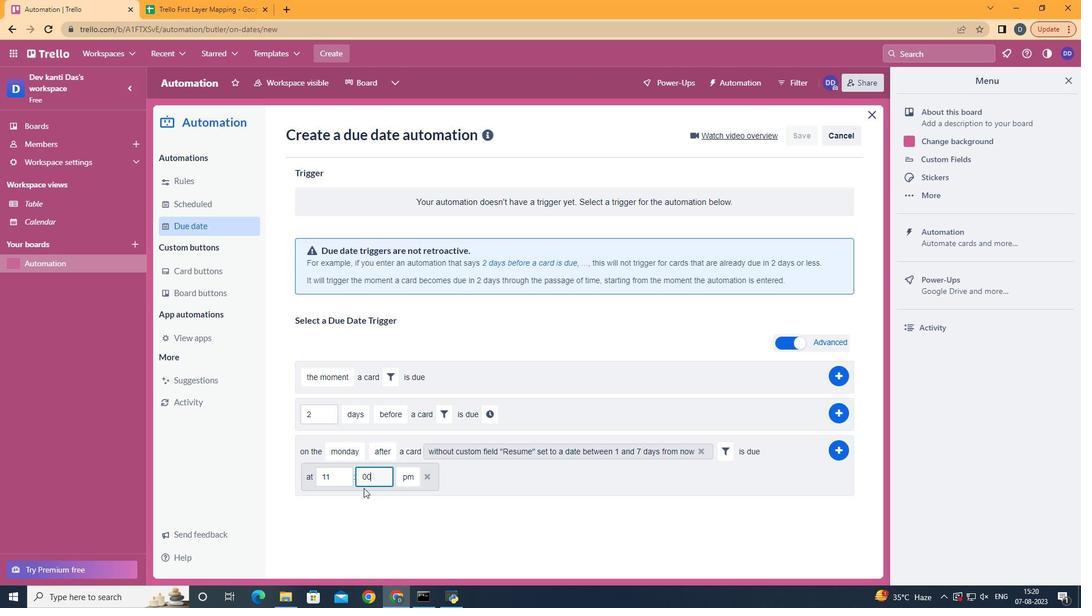 
Action: Mouse moved to (410, 498)
Screenshot: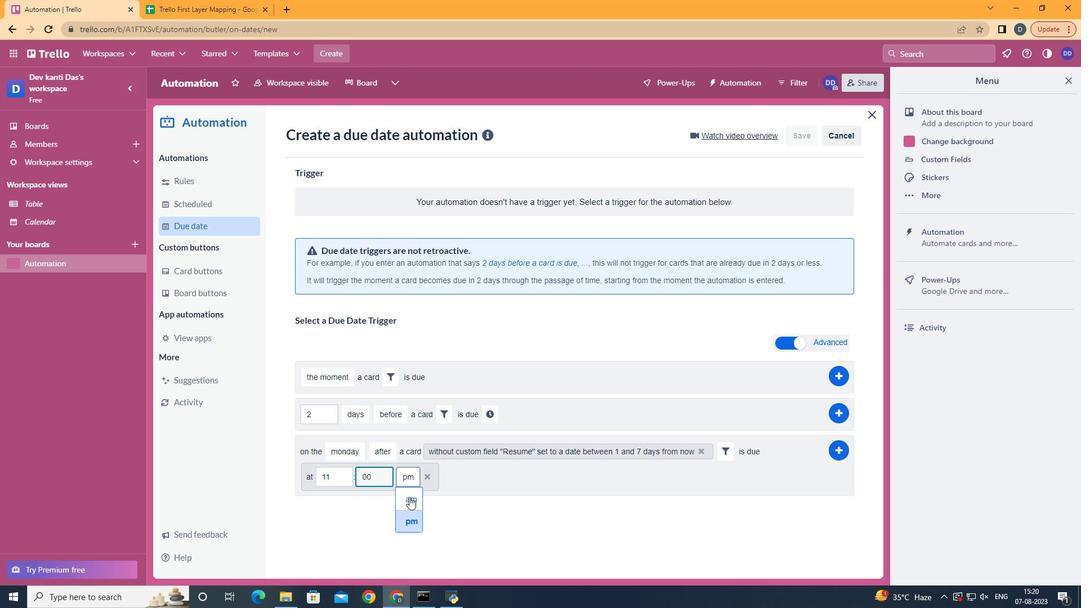 
Action: Mouse pressed left at (410, 498)
Screenshot: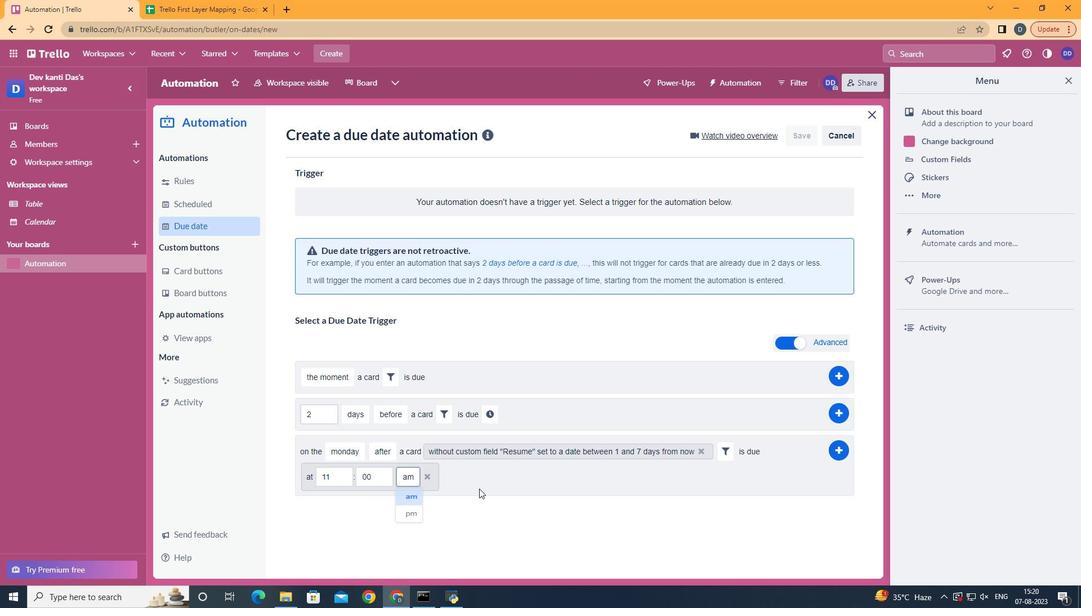 
Action: Mouse moved to (850, 448)
Screenshot: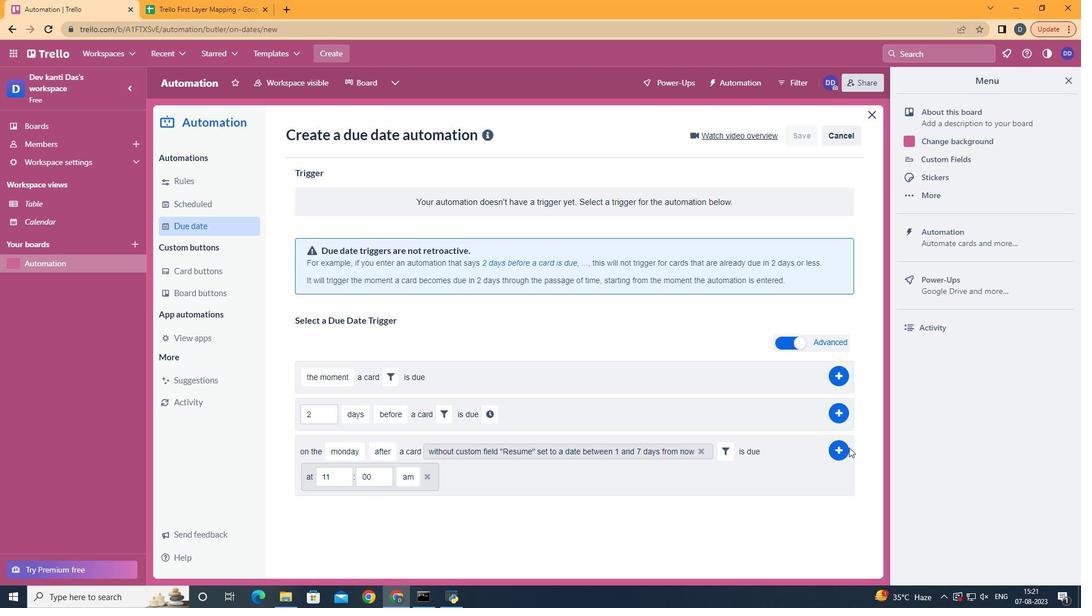 
Action: Mouse pressed left at (850, 448)
Screenshot: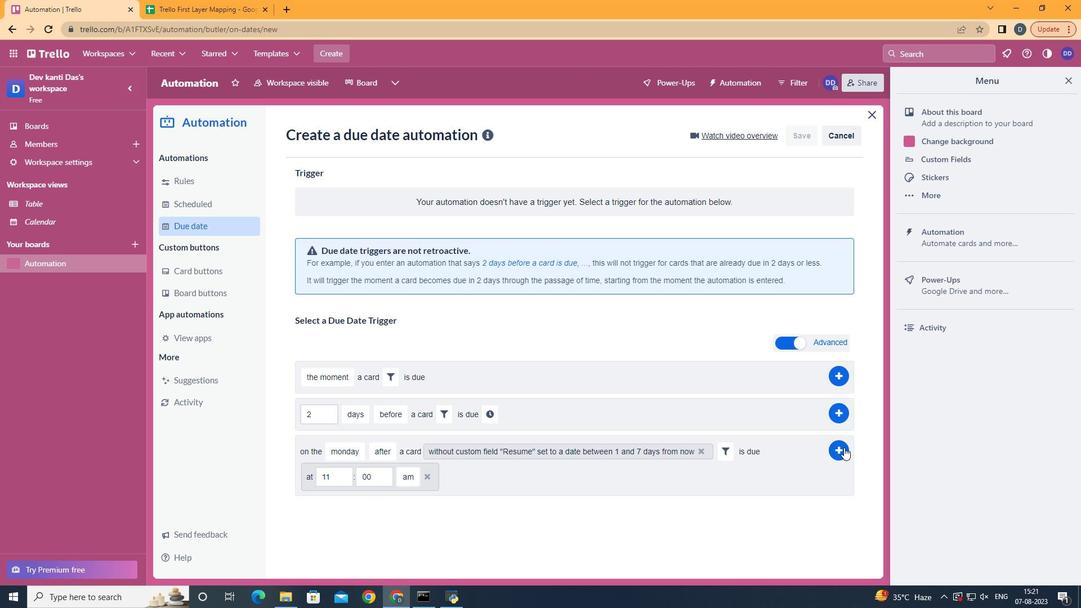 
Action: Mouse moved to (840, 448)
Screenshot: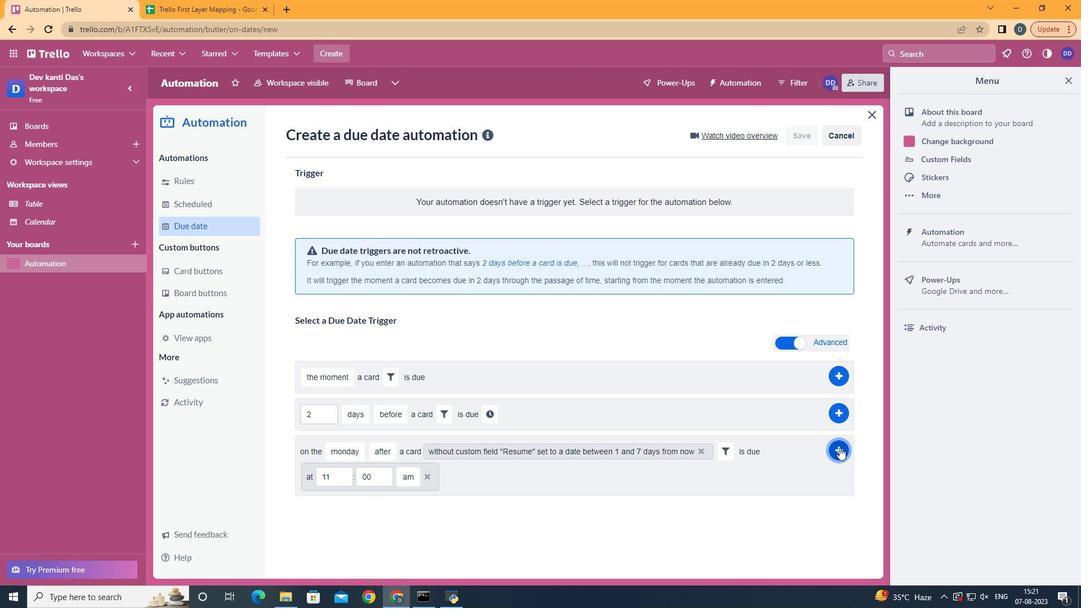 
Action: Mouse pressed left at (840, 448)
Screenshot: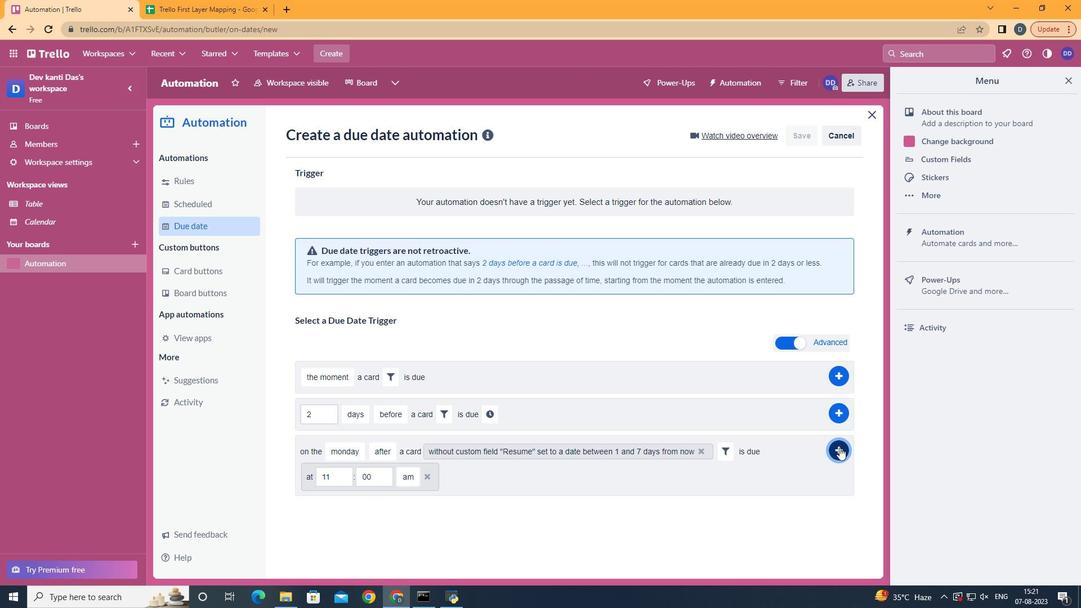 
Action: Mouse moved to (545, 231)
Screenshot: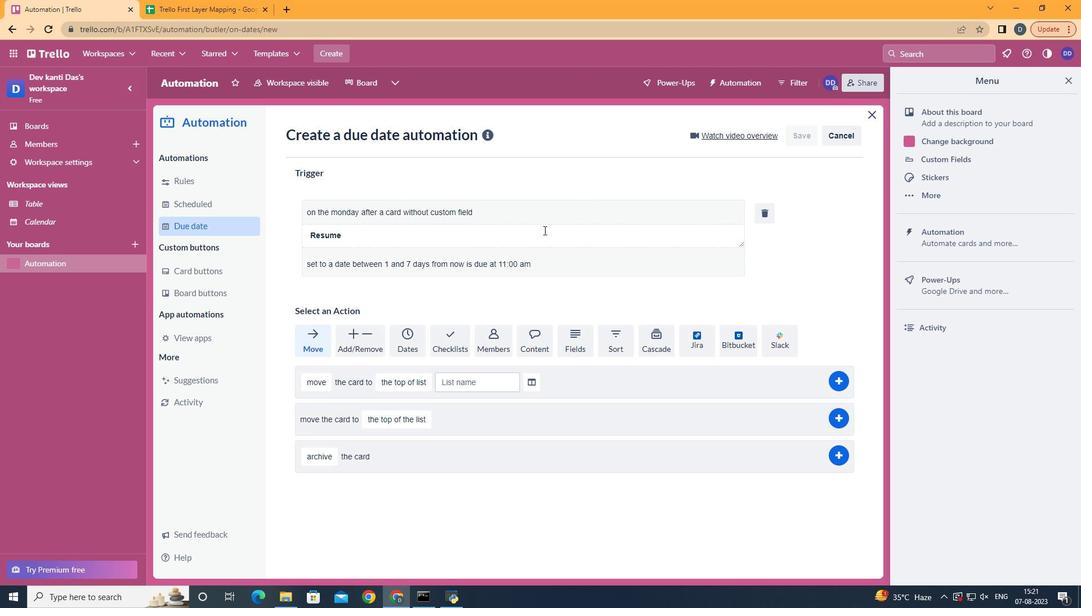 
